 Task: Create a due date automation trigger when advanced on, on the tuesday of the week before a card is due add fields with all custom fields completed at 11:00 AM.
Action: Mouse moved to (1062, 326)
Screenshot: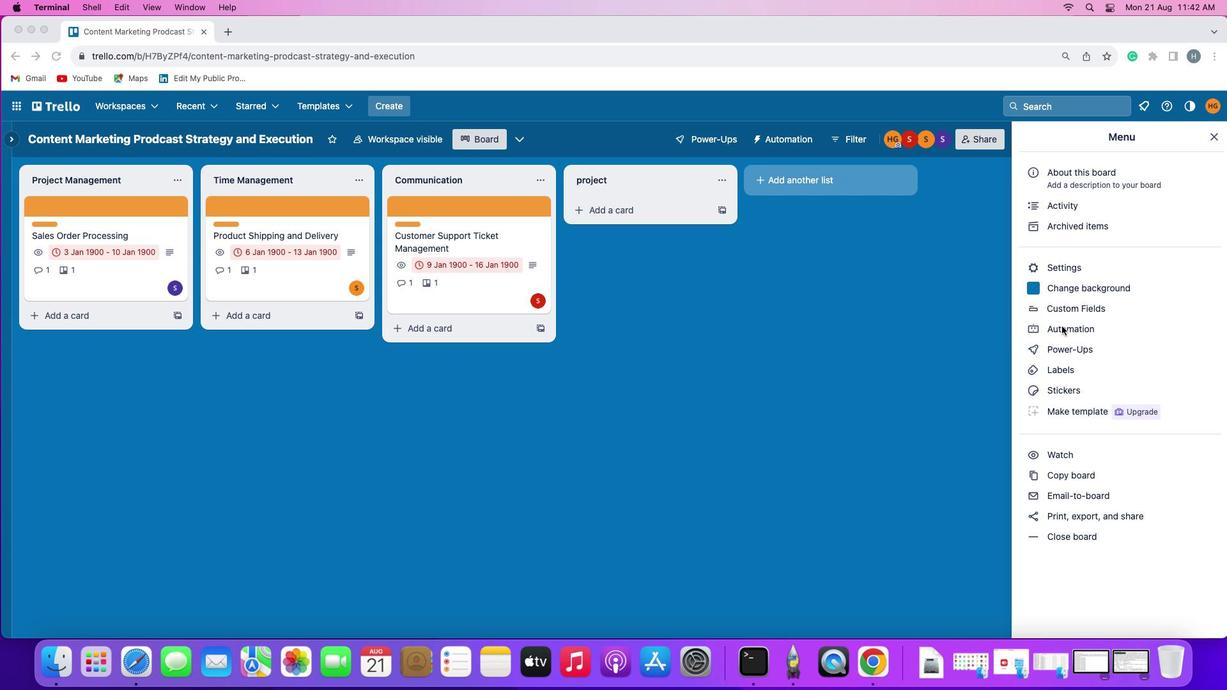 
Action: Mouse pressed left at (1062, 326)
Screenshot: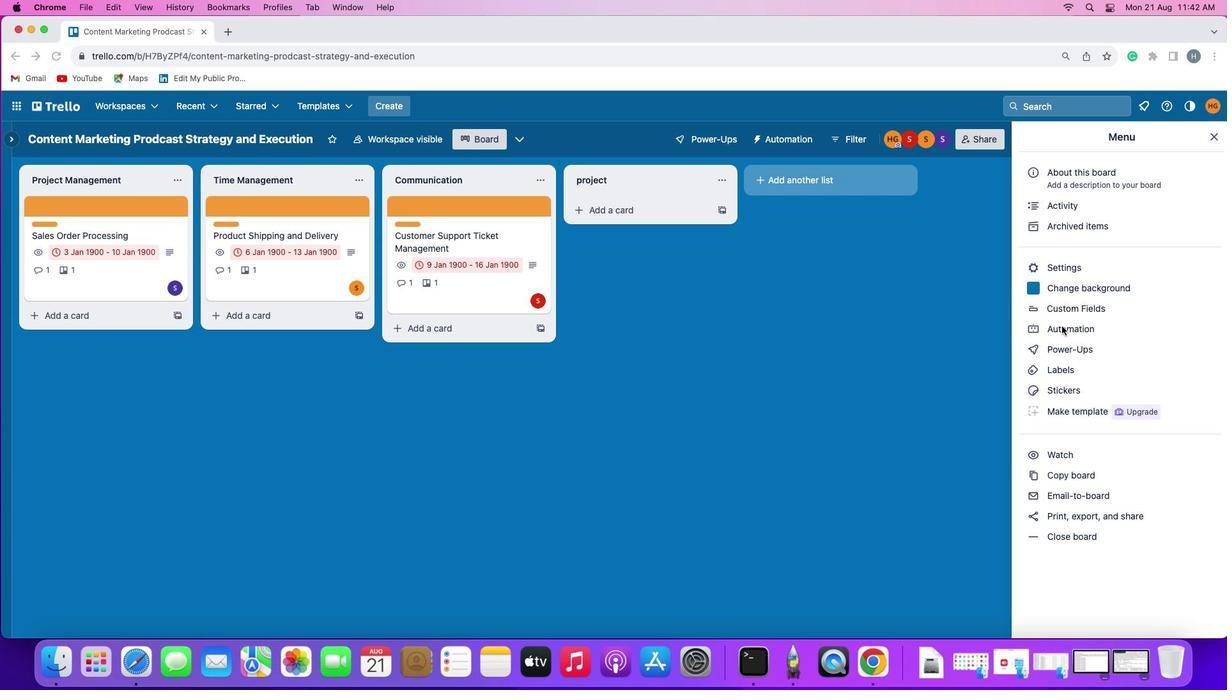 
Action: Mouse pressed left at (1062, 326)
Screenshot: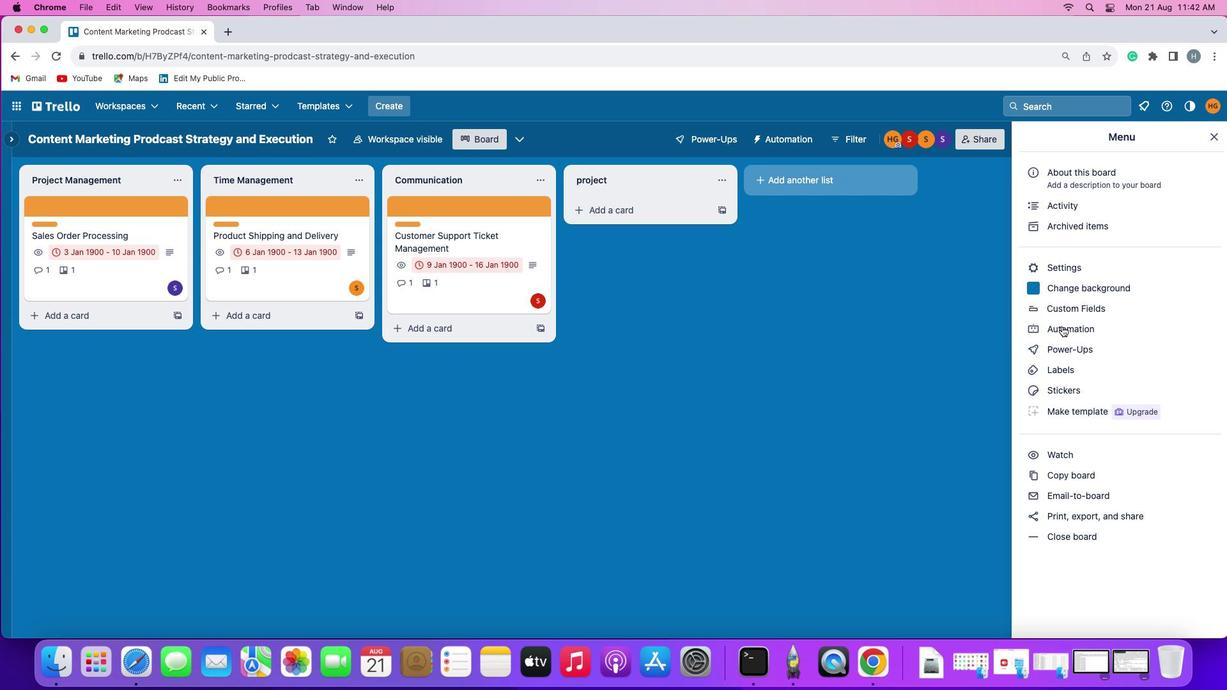 
Action: Mouse moved to (87, 298)
Screenshot: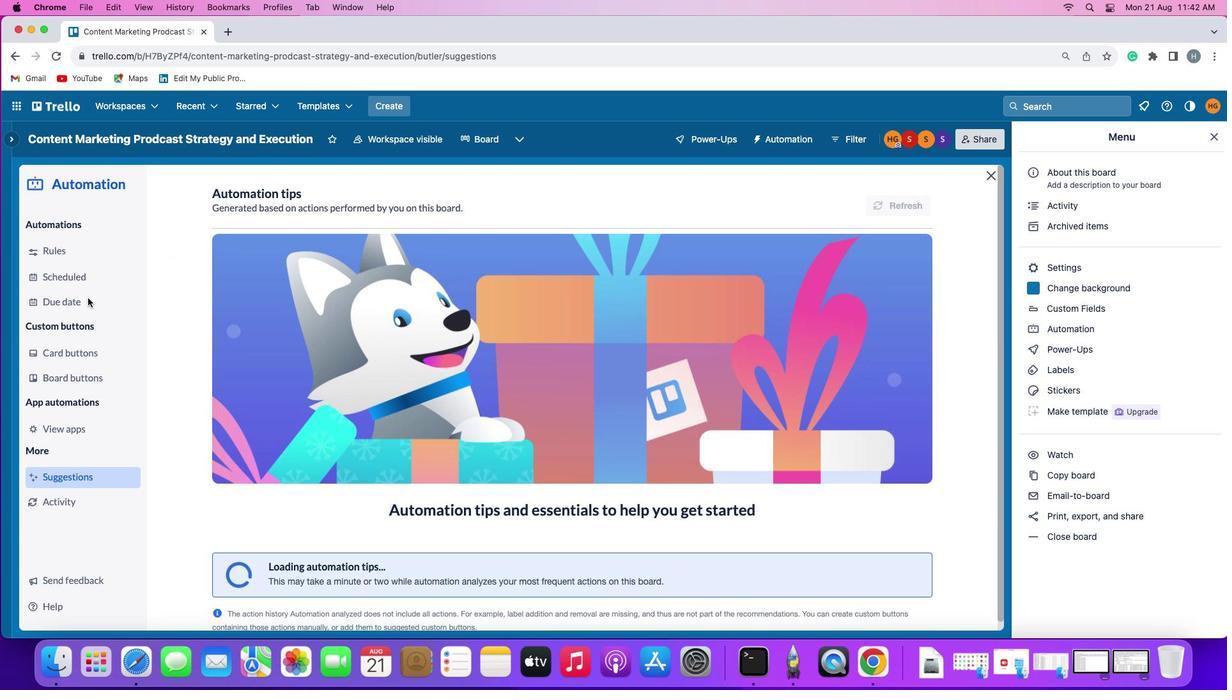 
Action: Mouse pressed left at (87, 298)
Screenshot: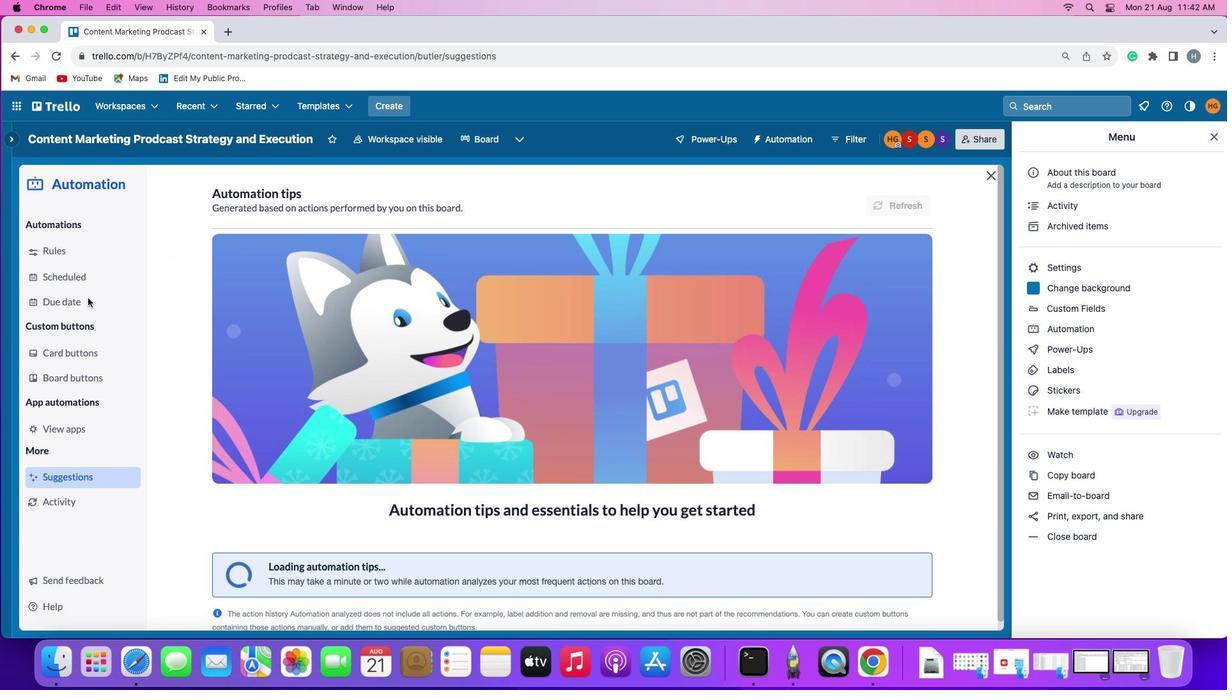 
Action: Mouse moved to (858, 198)
Screenshot: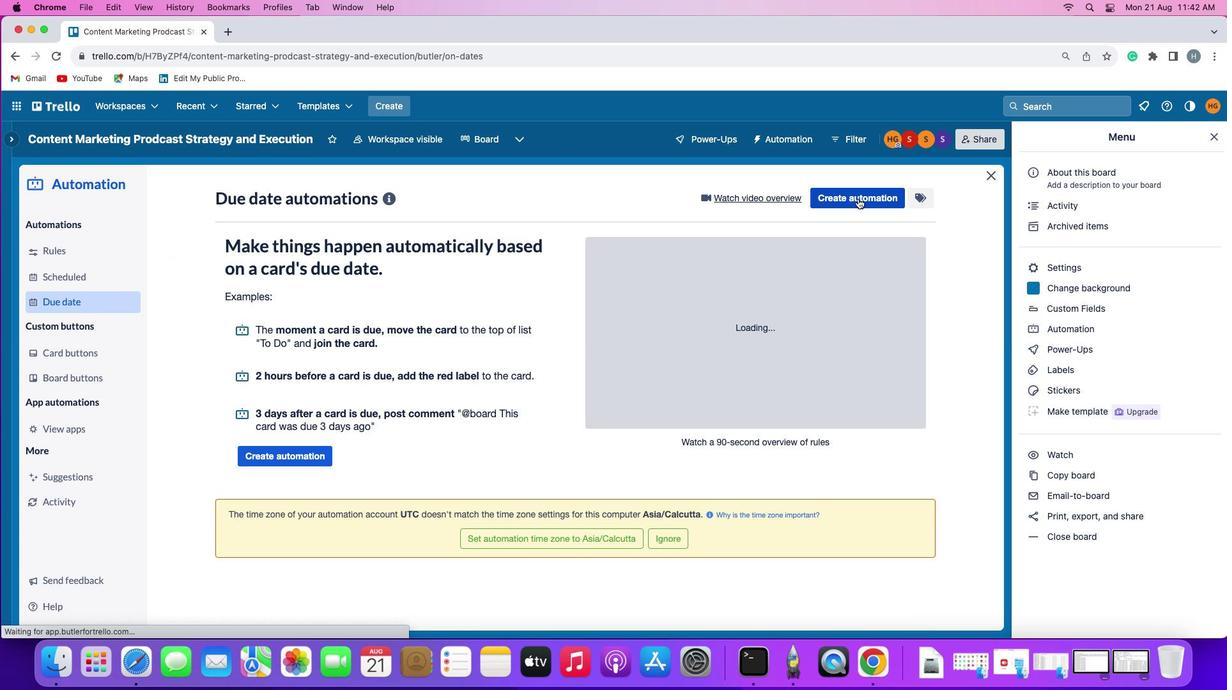 
Action: Mouse pressed left at (858, 198)
Screenshot: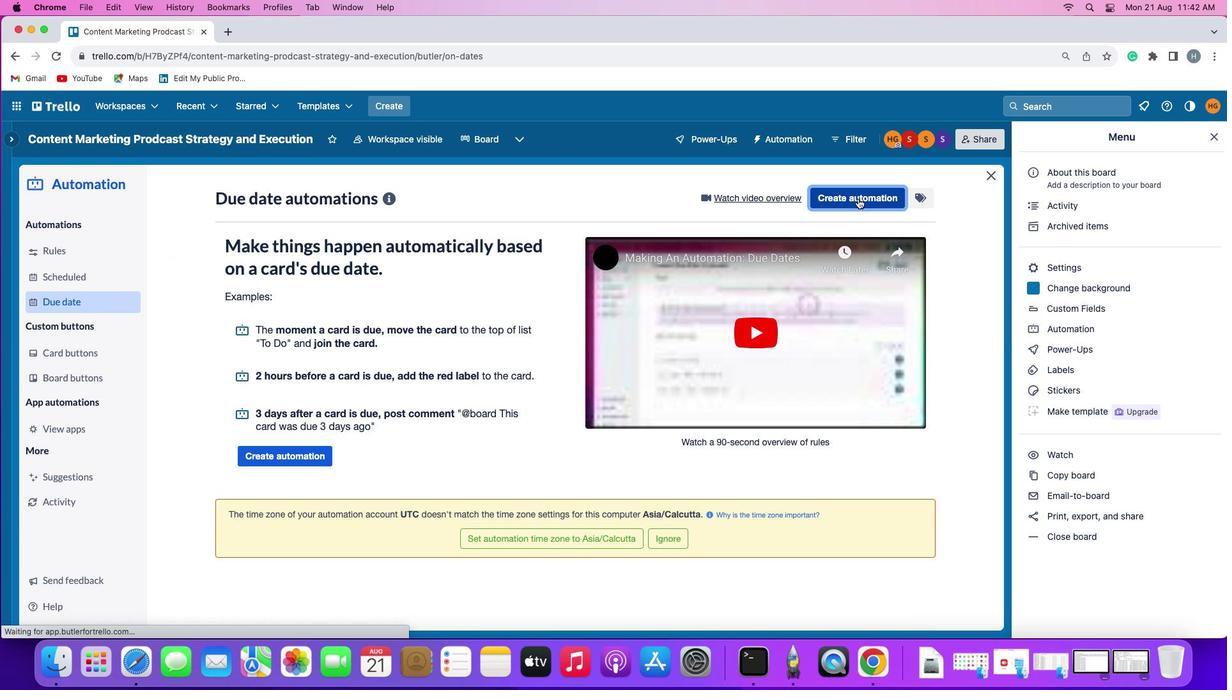 
Action: Mouse moved to (236, 317)
Screenshot: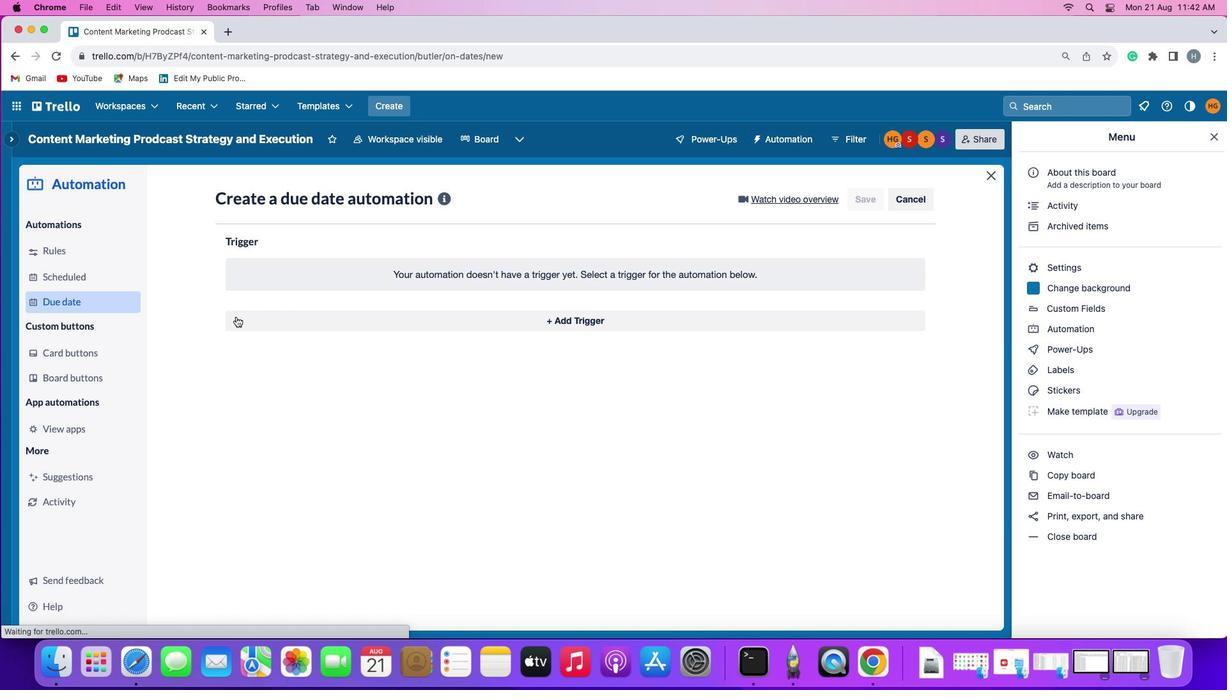 
Action: Mouse pressed left at (236, 317)
Screenshot: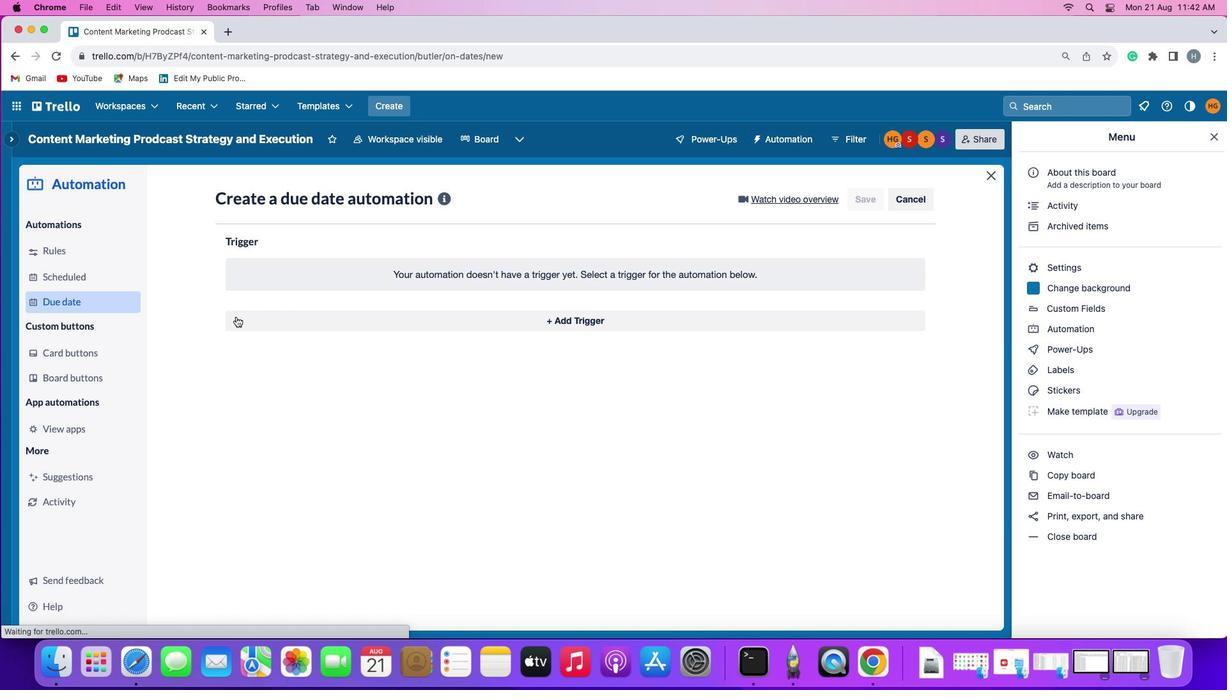 
Action: Mouse moved to (273, 555)
Screenshot: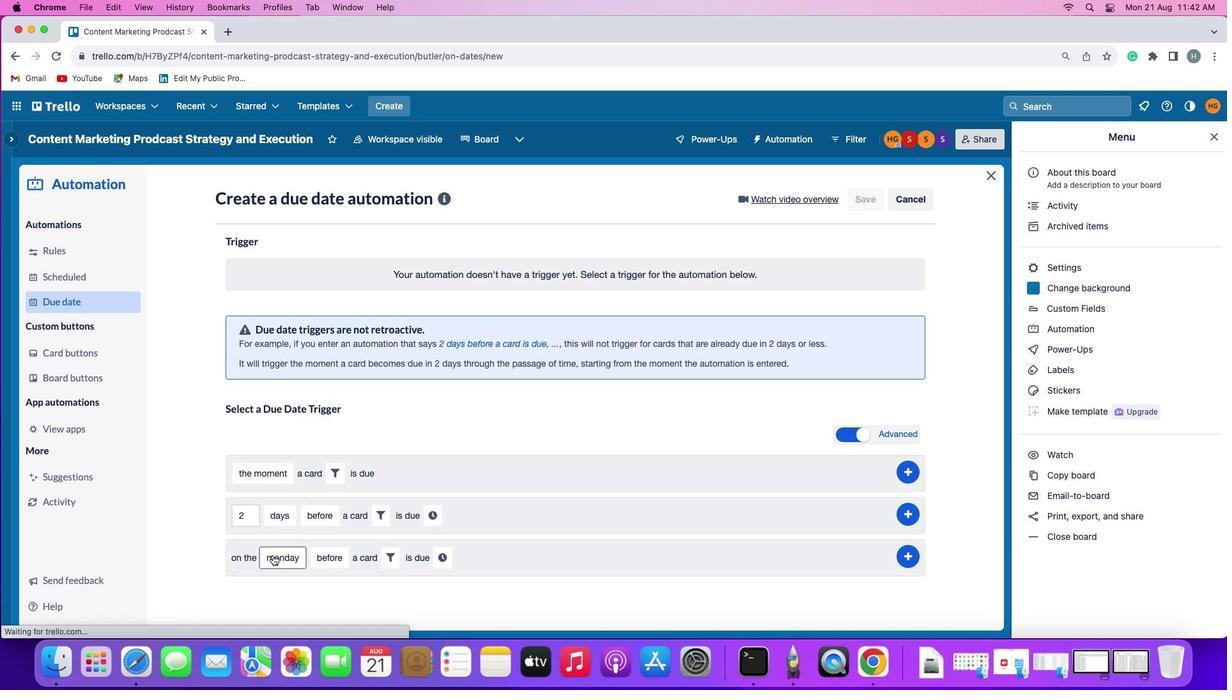 
Action: Mouse pressed left at (273, 555)
Screenshot: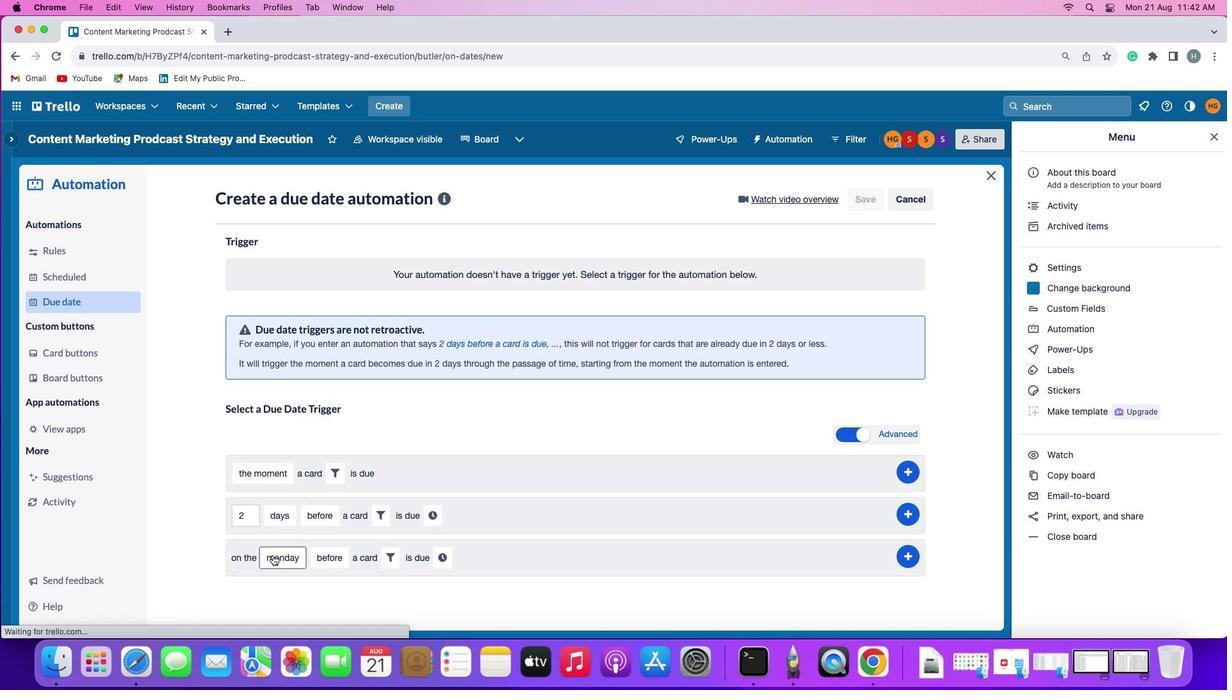 
Action: Mouse moved to (308, 409)
Screenshot: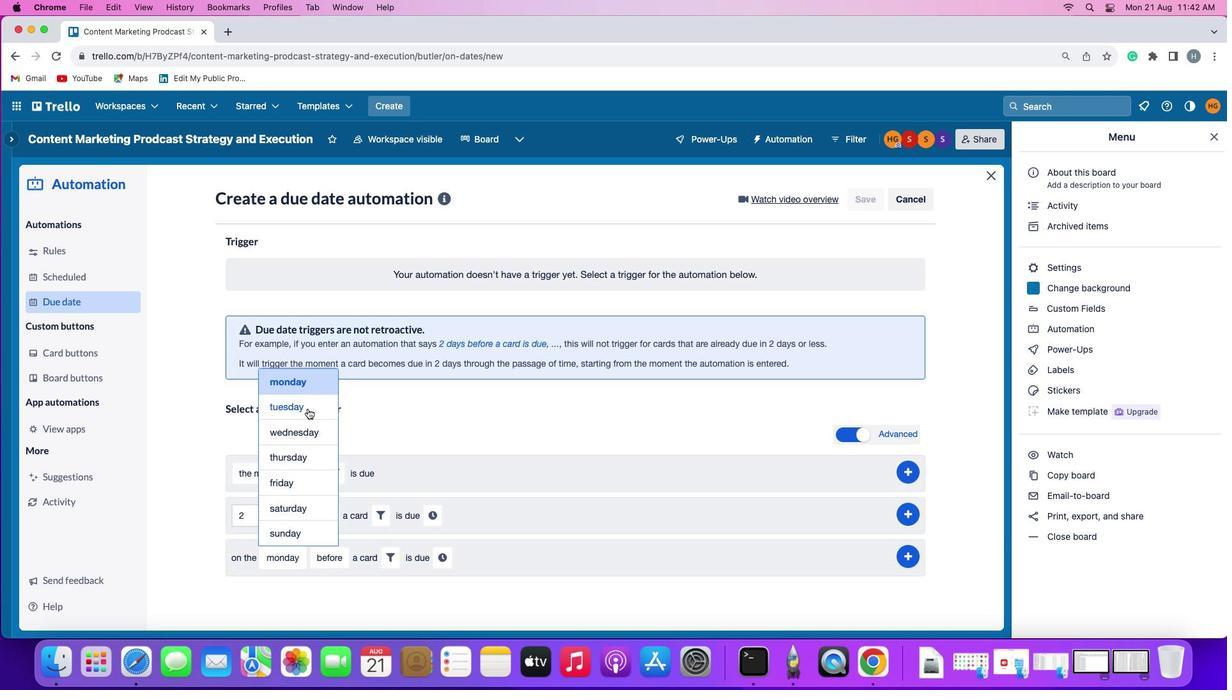 
Action: Mouse pressed left at (308, 409)
Screenshot: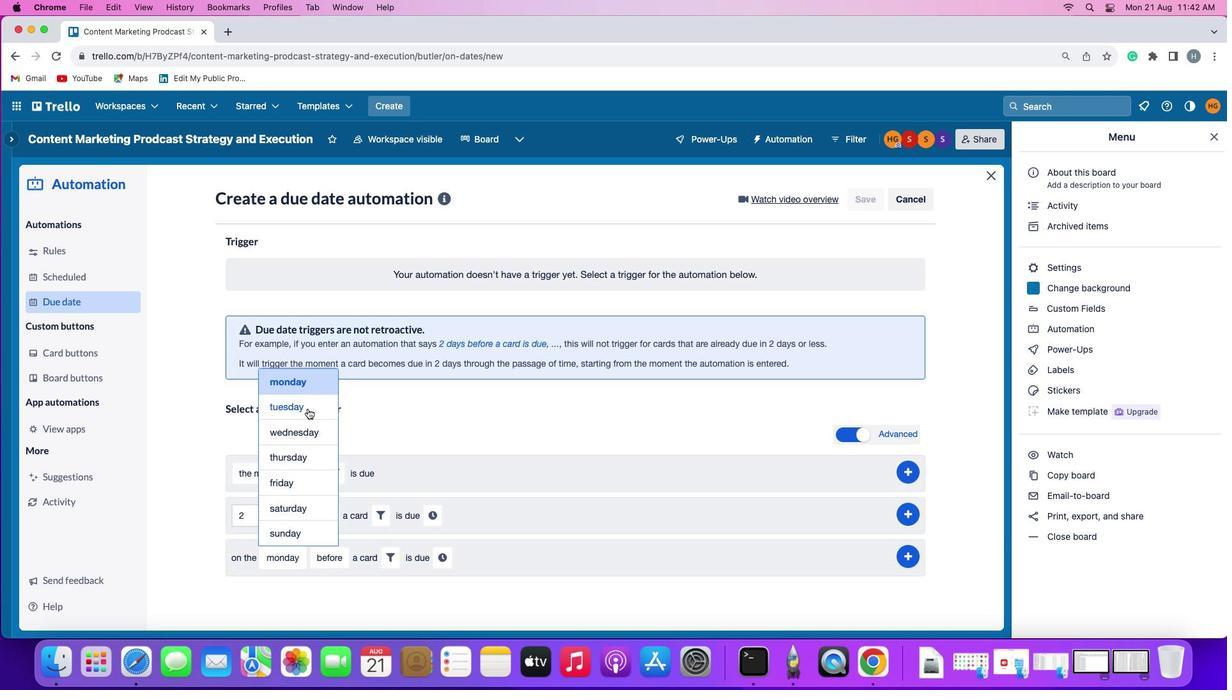 
Action: Mouse moved to (320, 557)
Screenshot: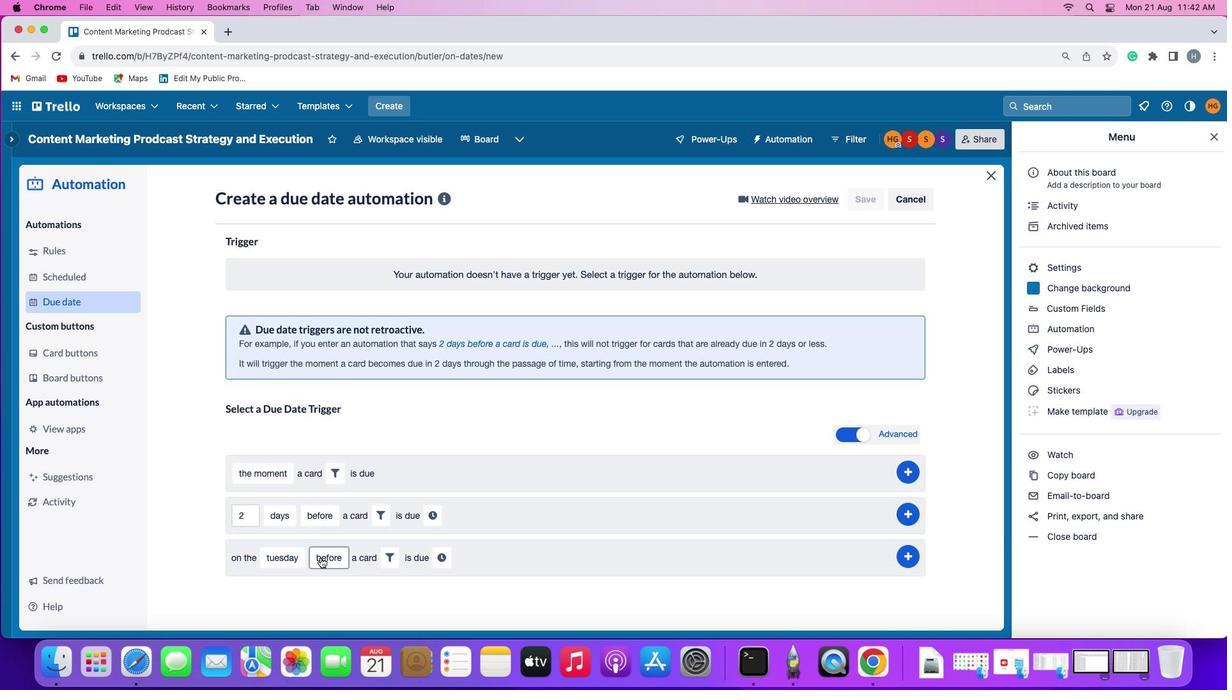 
Action: Mouse pressed left at (320, 557)
Screenshot: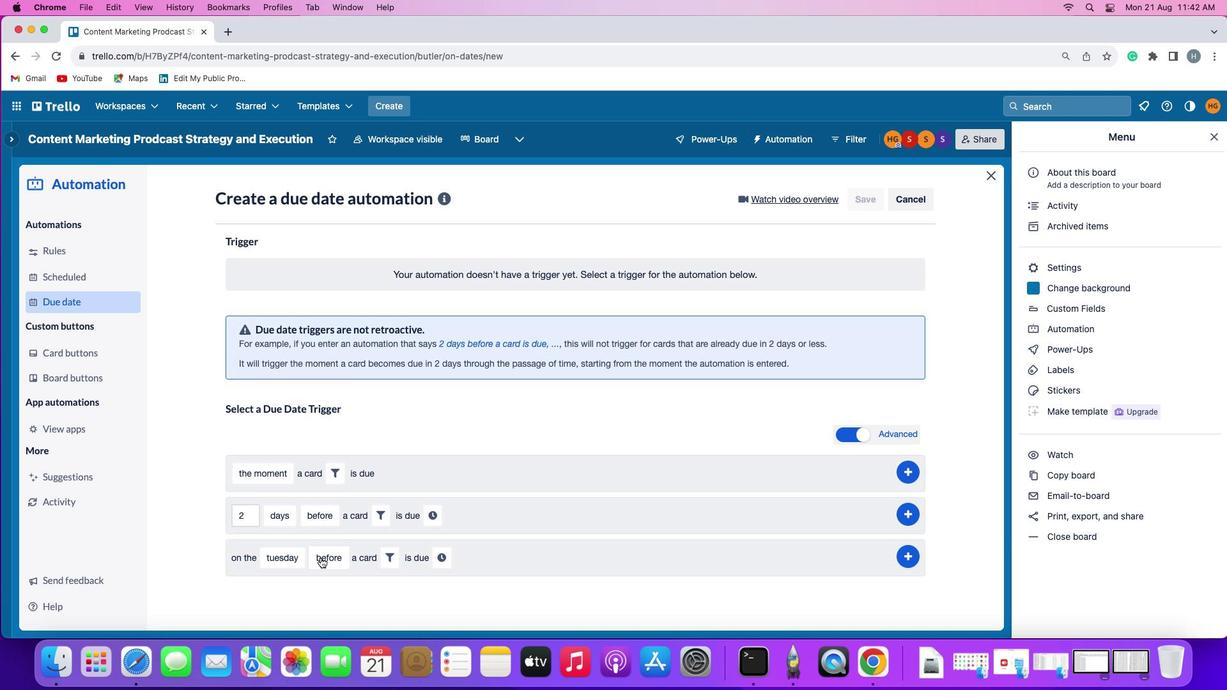 
Action: Mouse moved to (335, 524)
Screenshot: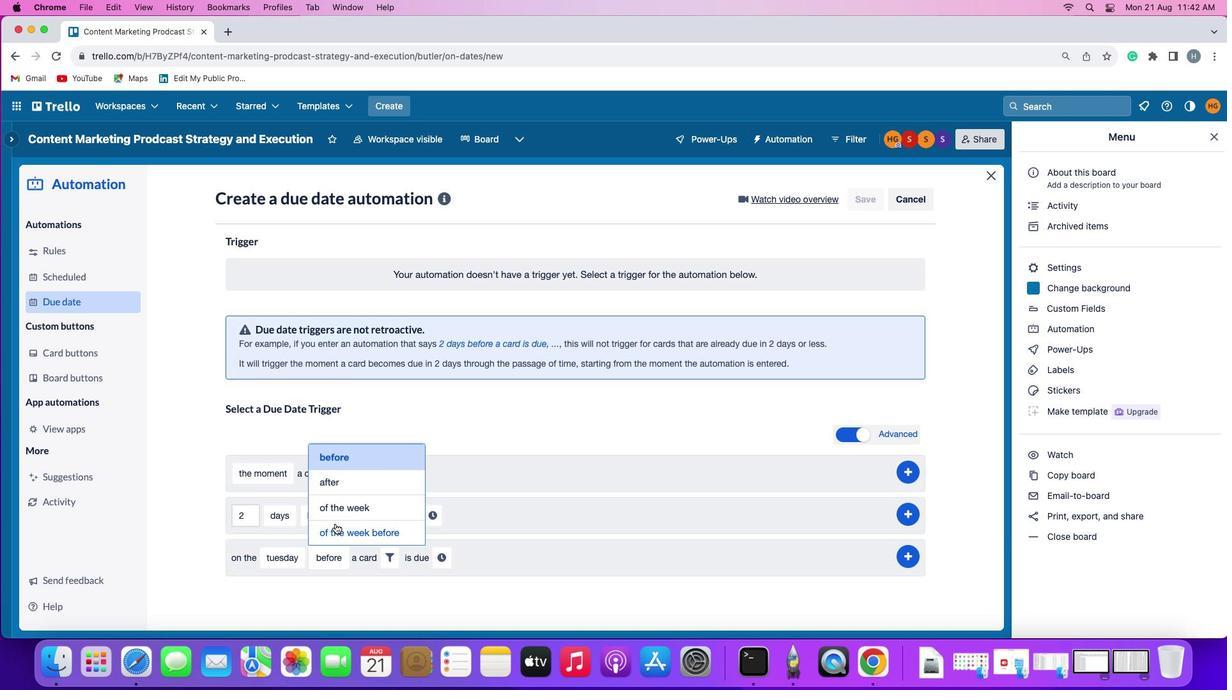 
Action: Mouse pressed left at (335, 524)
Screenshot: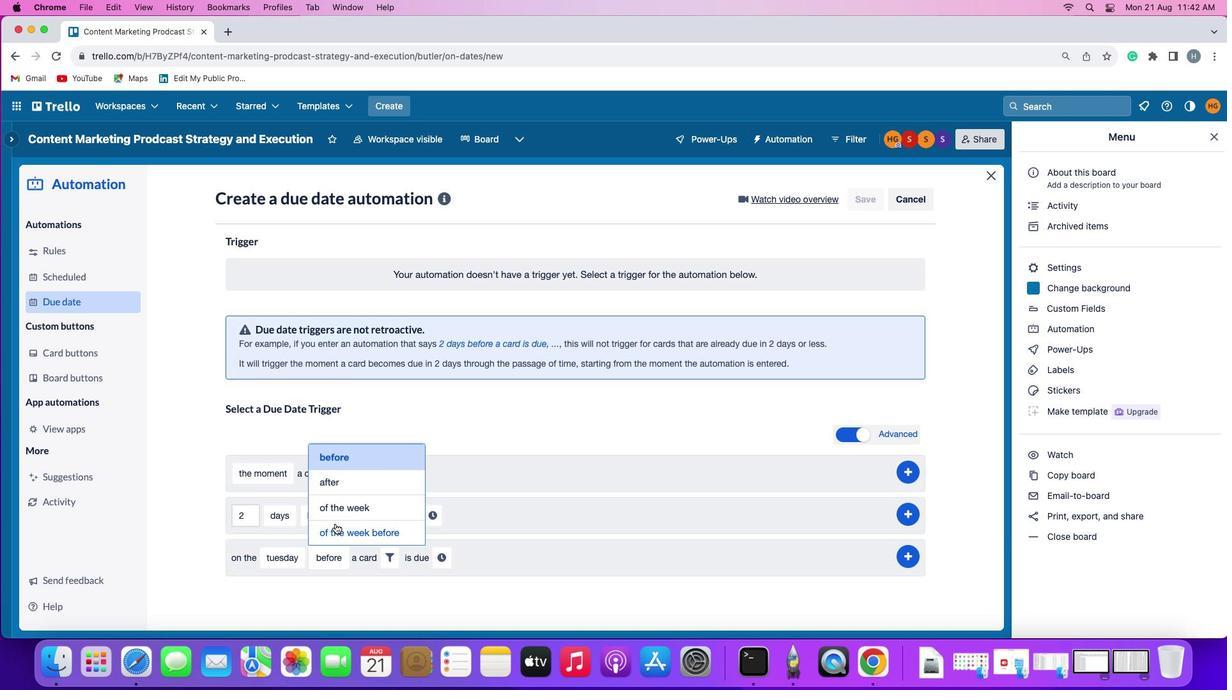 
Action: Mouse moved to (441, 556)
Screenshot: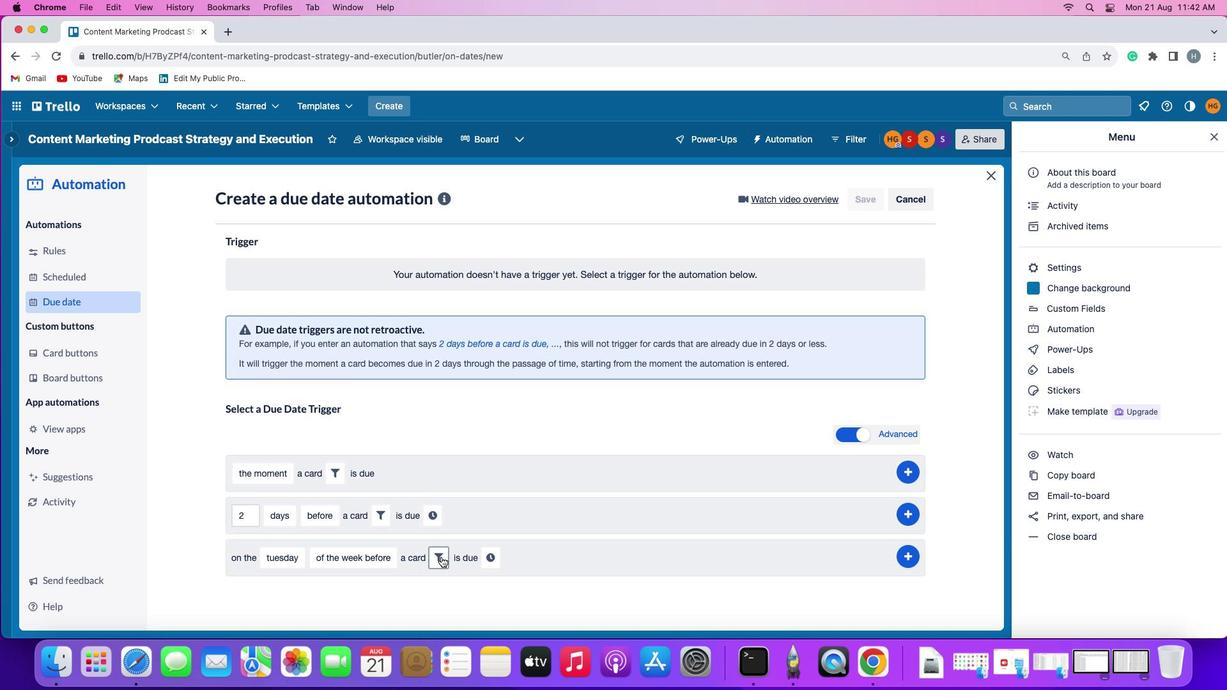 
Action: Mouse pressed left at (441, 556)
Screenshot: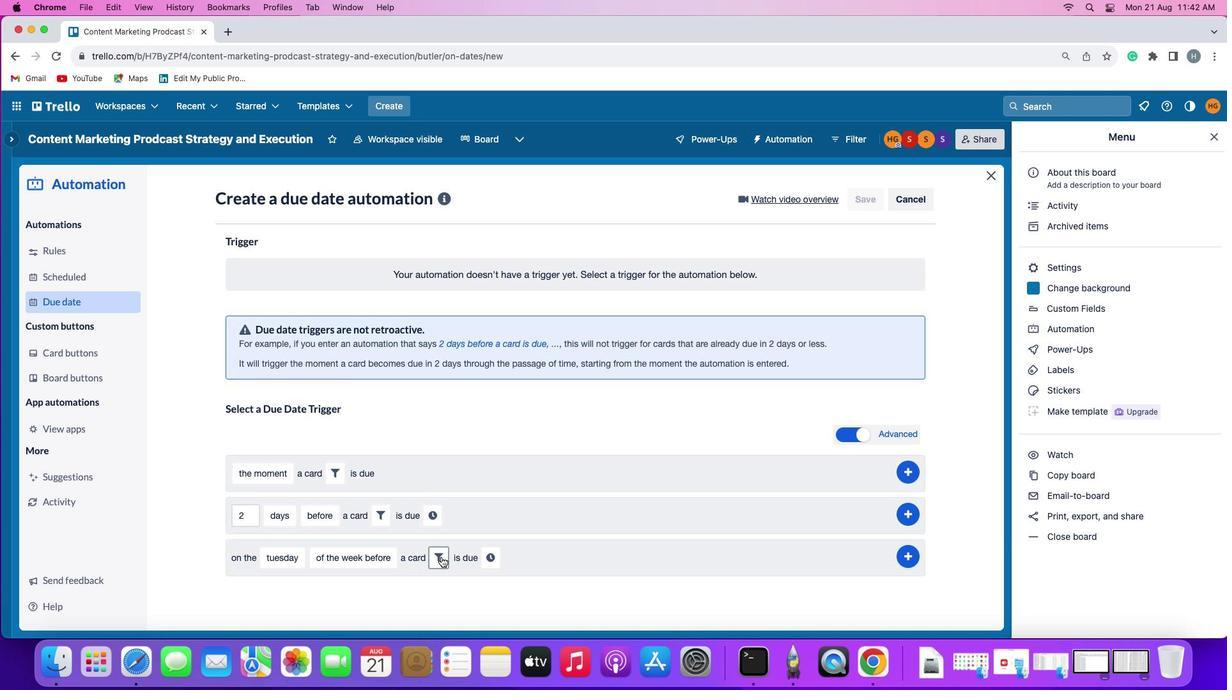 
Action: Mouse moved to (637, 597)
Screenshot: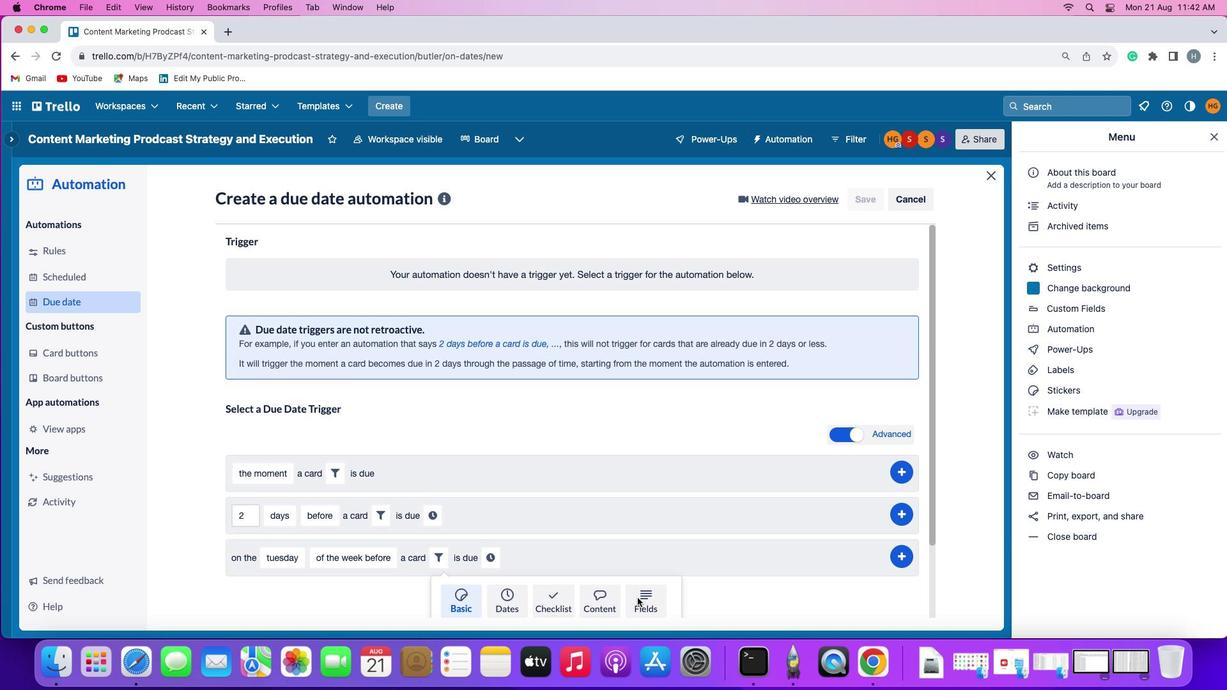 
Action: Mouse pressed left at (637, 597)
Screenshot: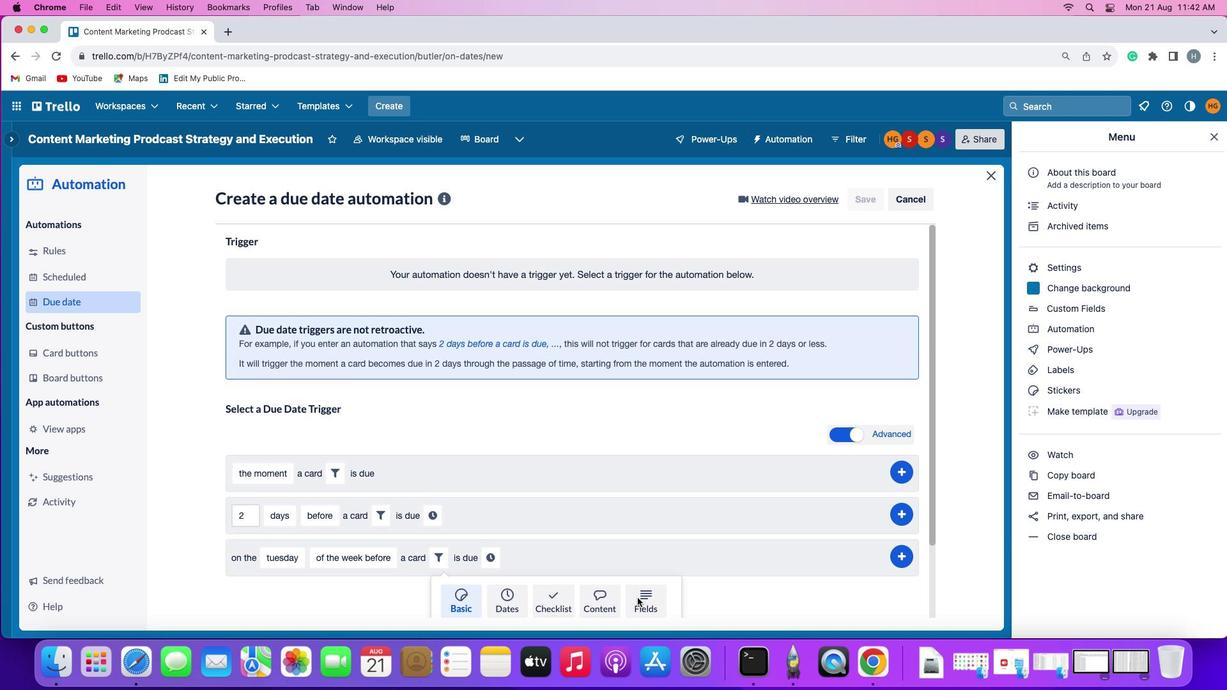 
Action: Mouse moved to (383, 581)
Screenshot: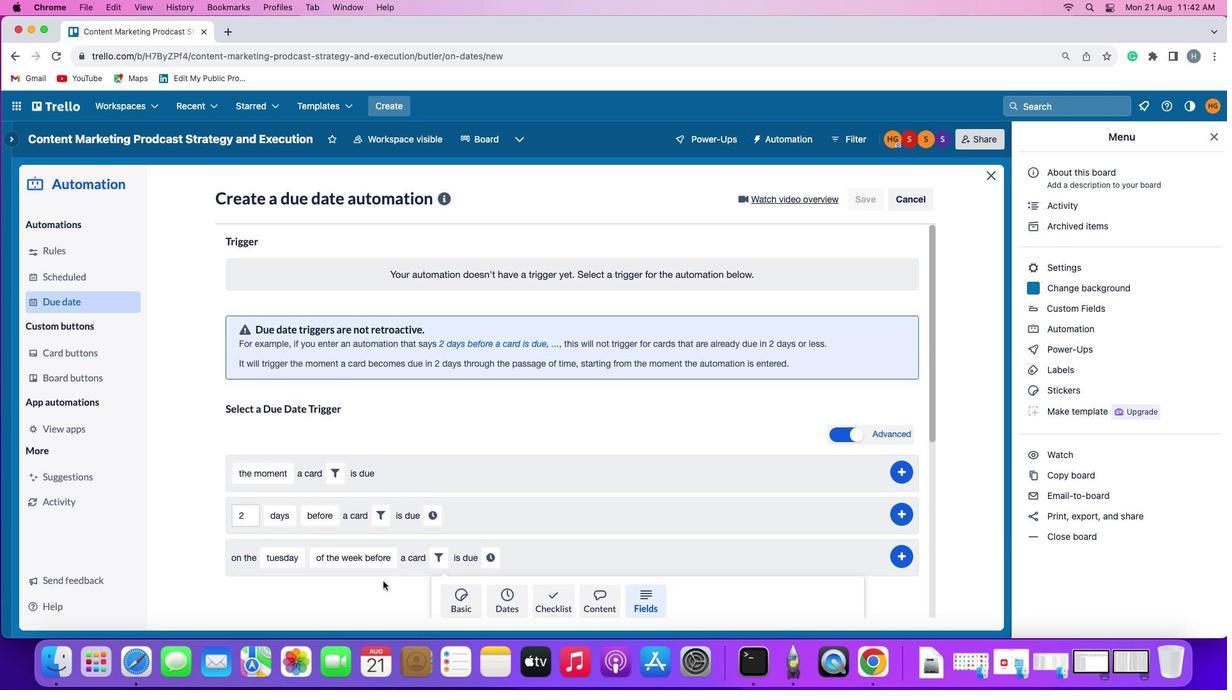 
Action: Mouse scrolled (383, 581) with delta (0, 0)
Screenshot: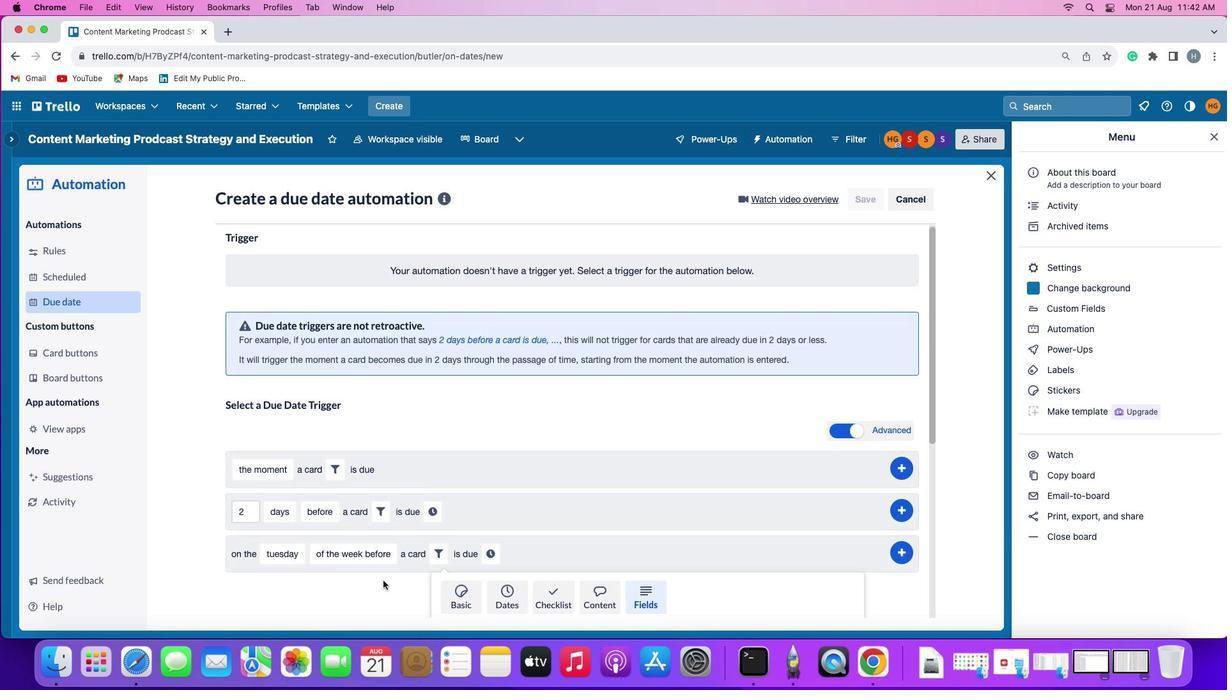 
Action: Mouse scrolled (383, 581) with delta (0, 0)
Screenshot: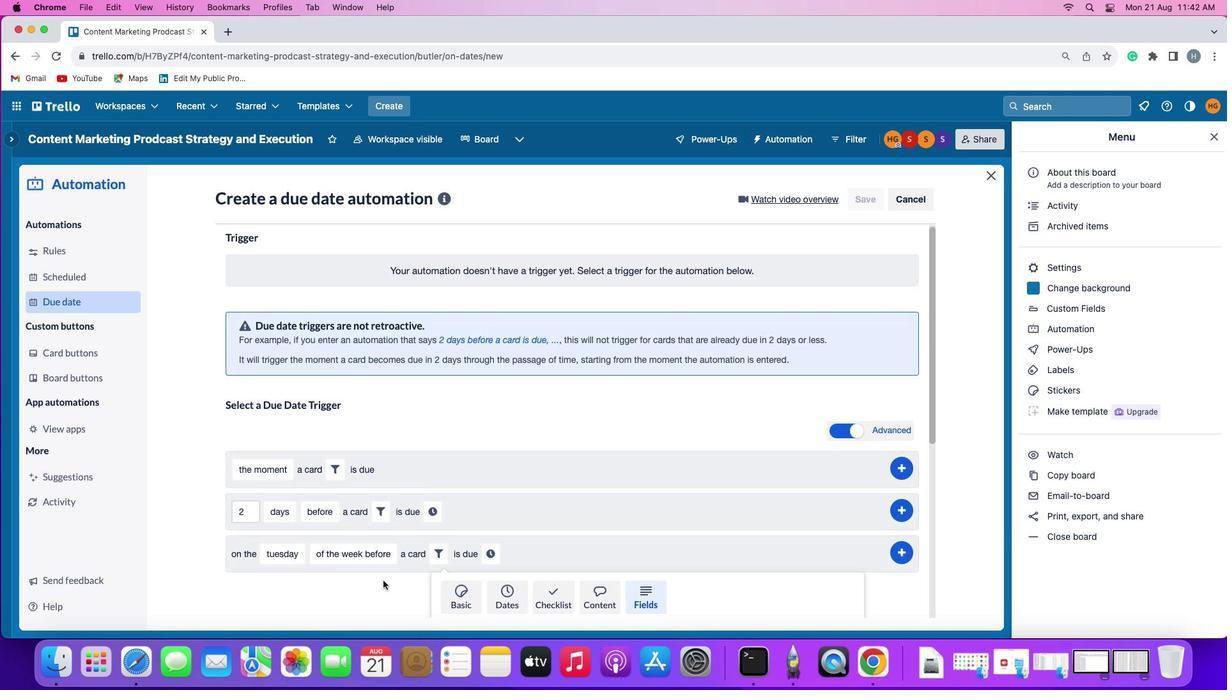 
Action: Mouse scrolled (383, 581) with delta (0, -1)
Screenshot: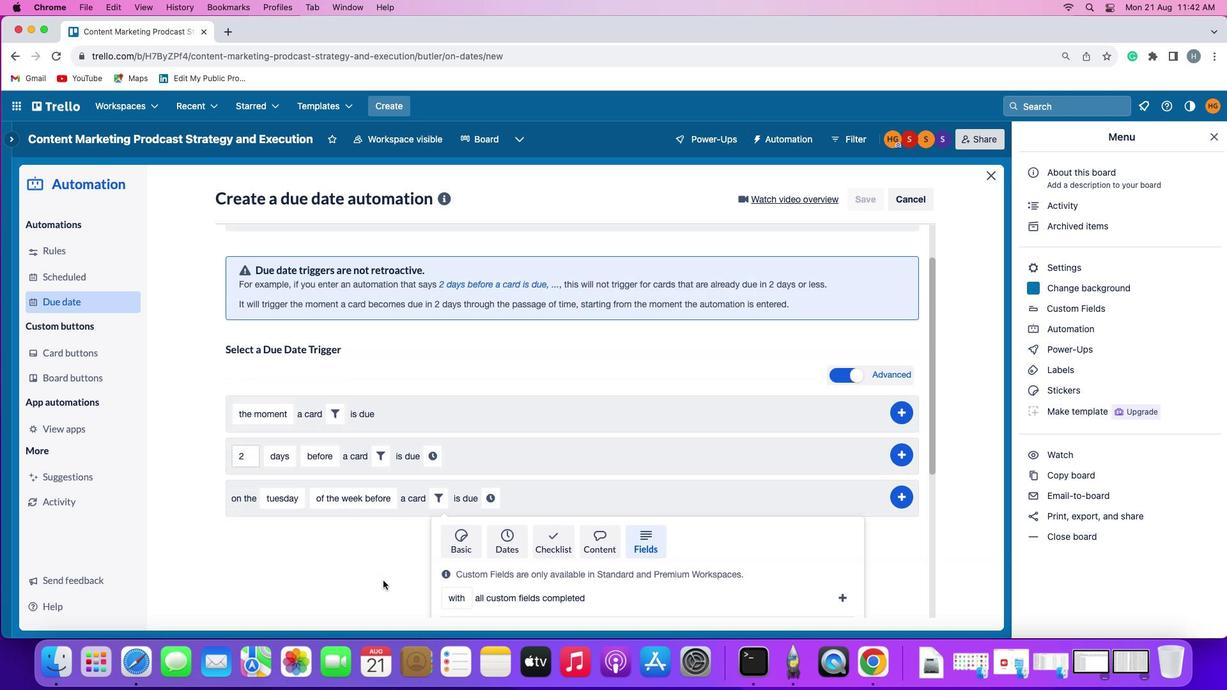 
Action: Mouse scrolled (383, 581) with delta (0, -3)
Screenshot: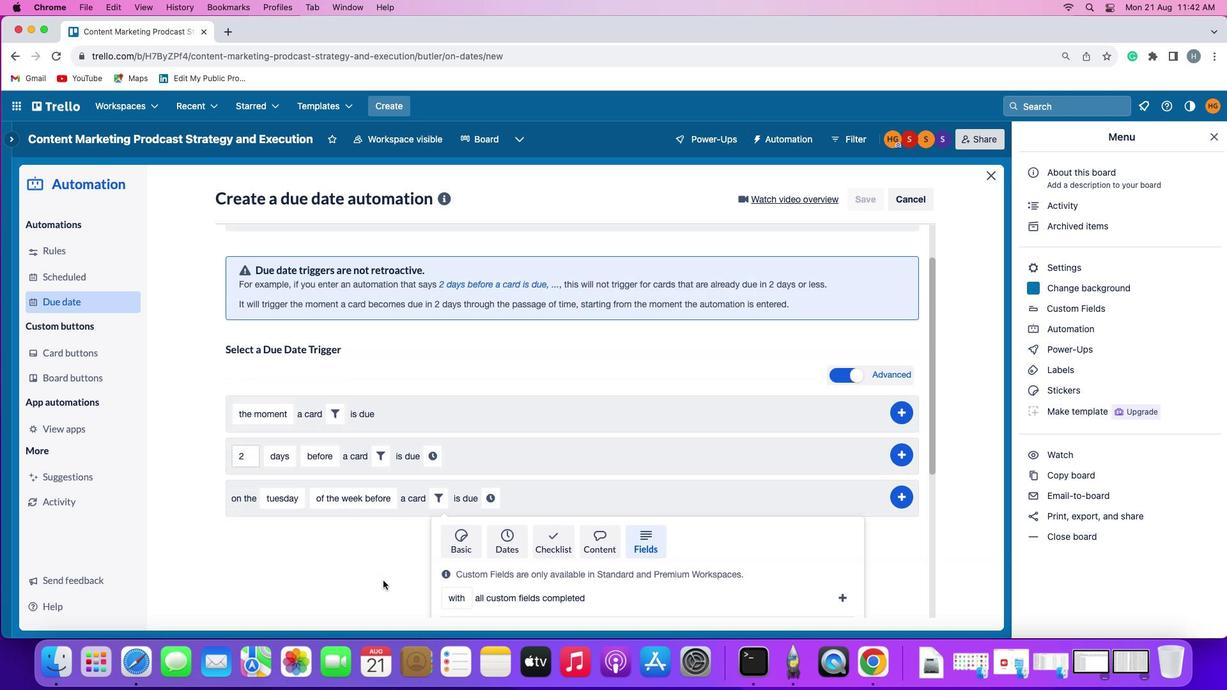 
Action: Mouse moved to (456, 379)
Screenshot: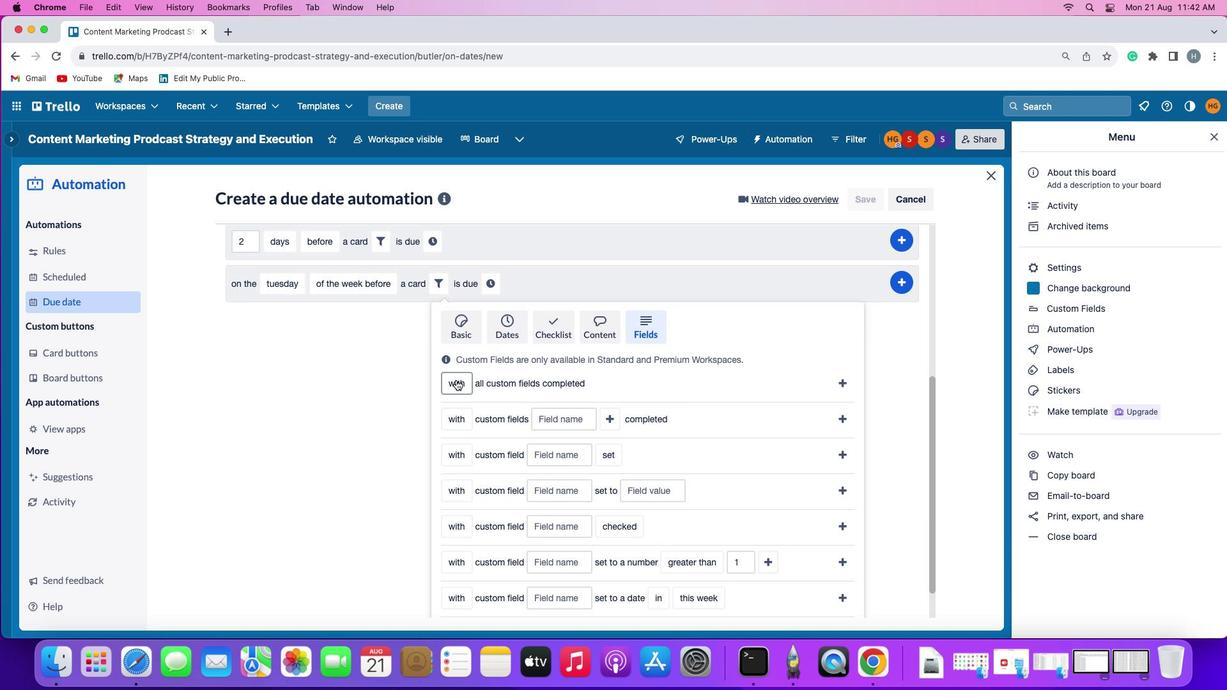 
Action: Mouse pressed left at (456, 379)
Screenshot: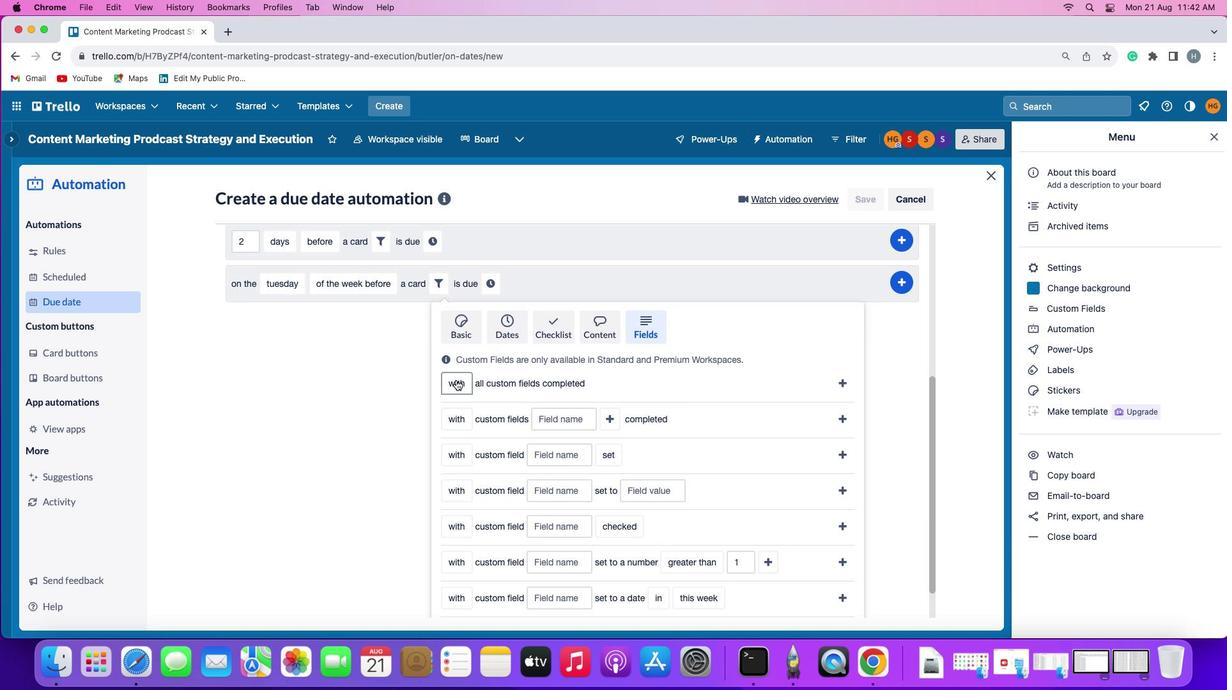 
Action: Mouse moved to (478, 402)
Screenshot: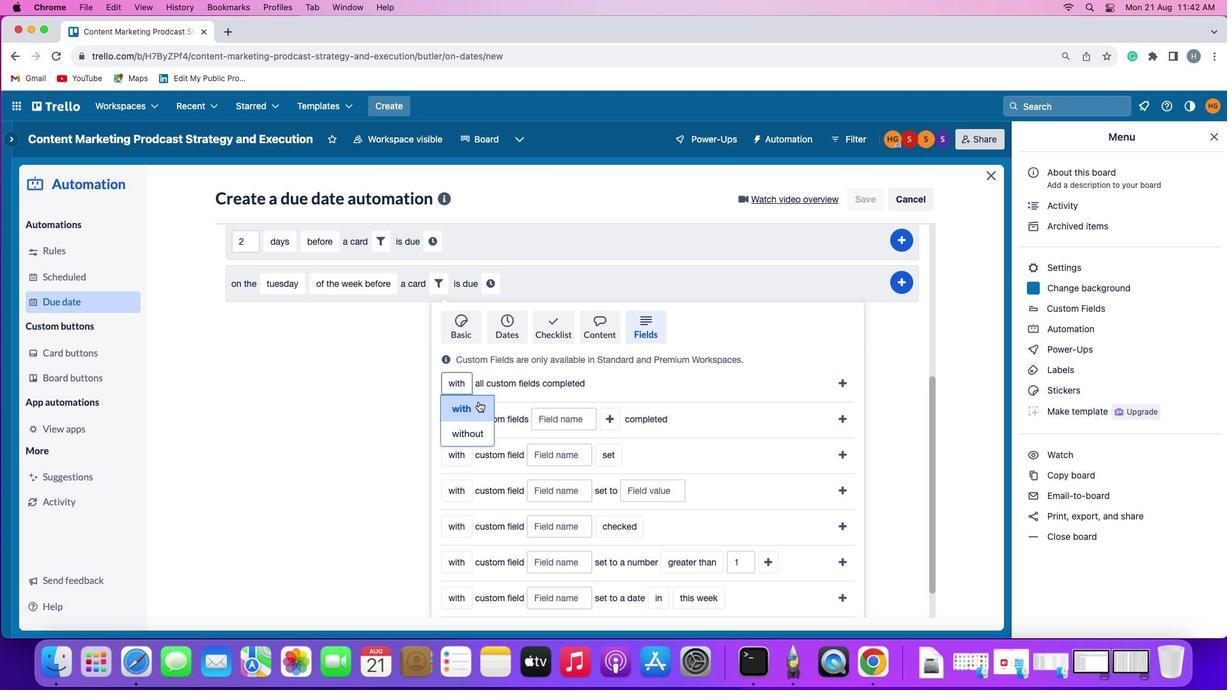 
Action: Mouse pressed left at (478, 402)
Screenshot: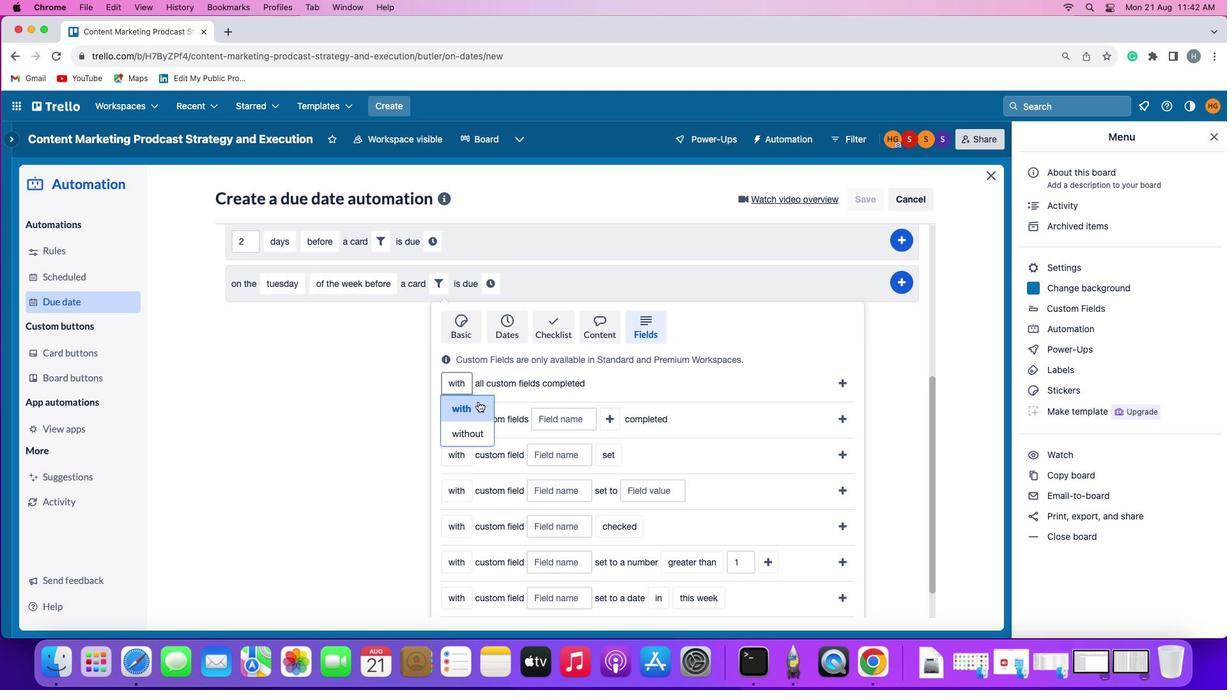 
Action: Mouse moved to (844, 381)
Screenshot: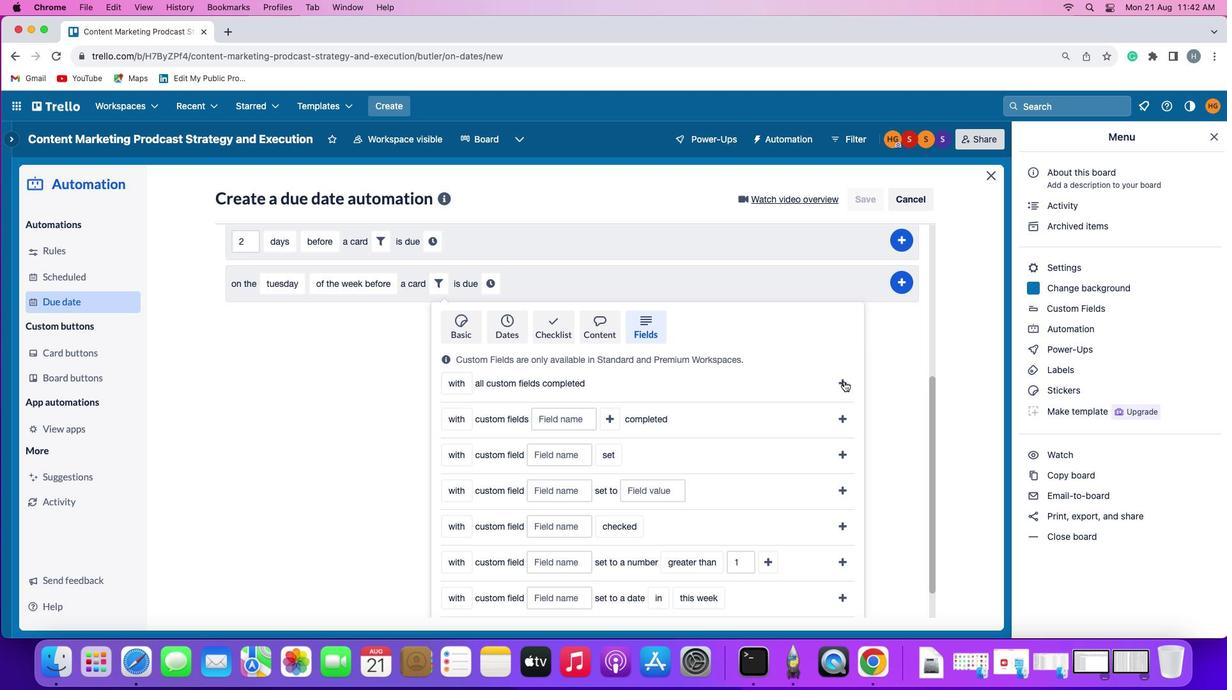 
Action: Mouse pressed left at (844, 381)
Screenshot: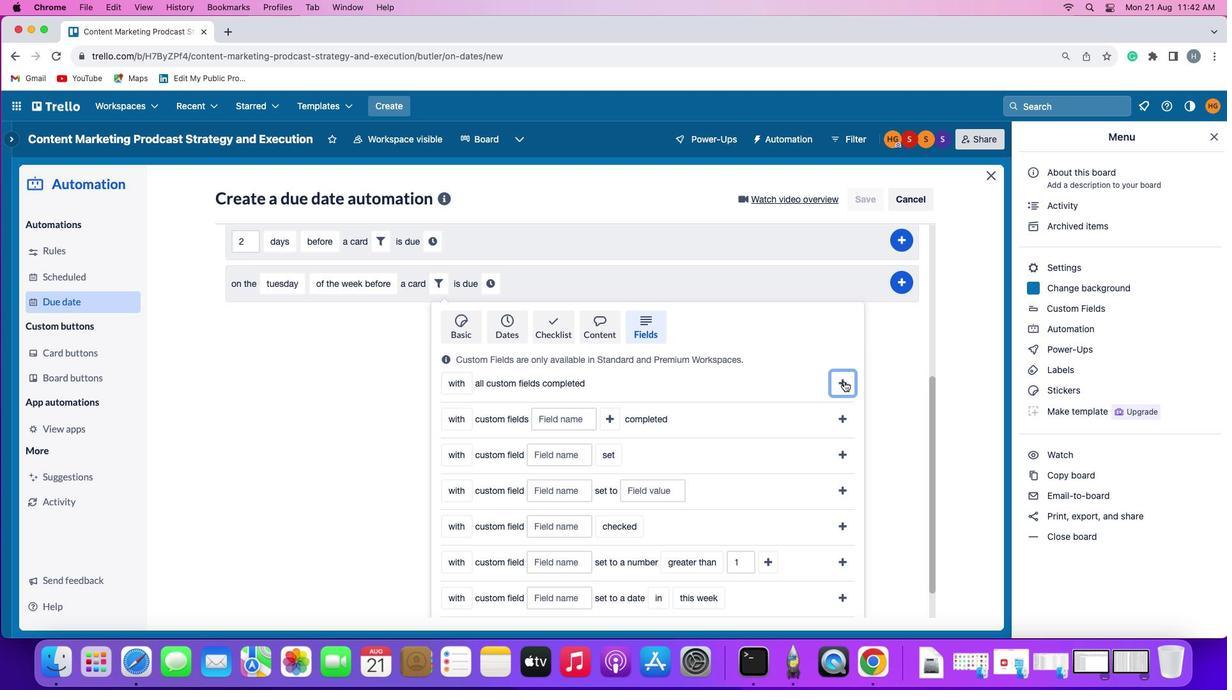 
Action: Mouse moved to (660, 551)
Screenshot: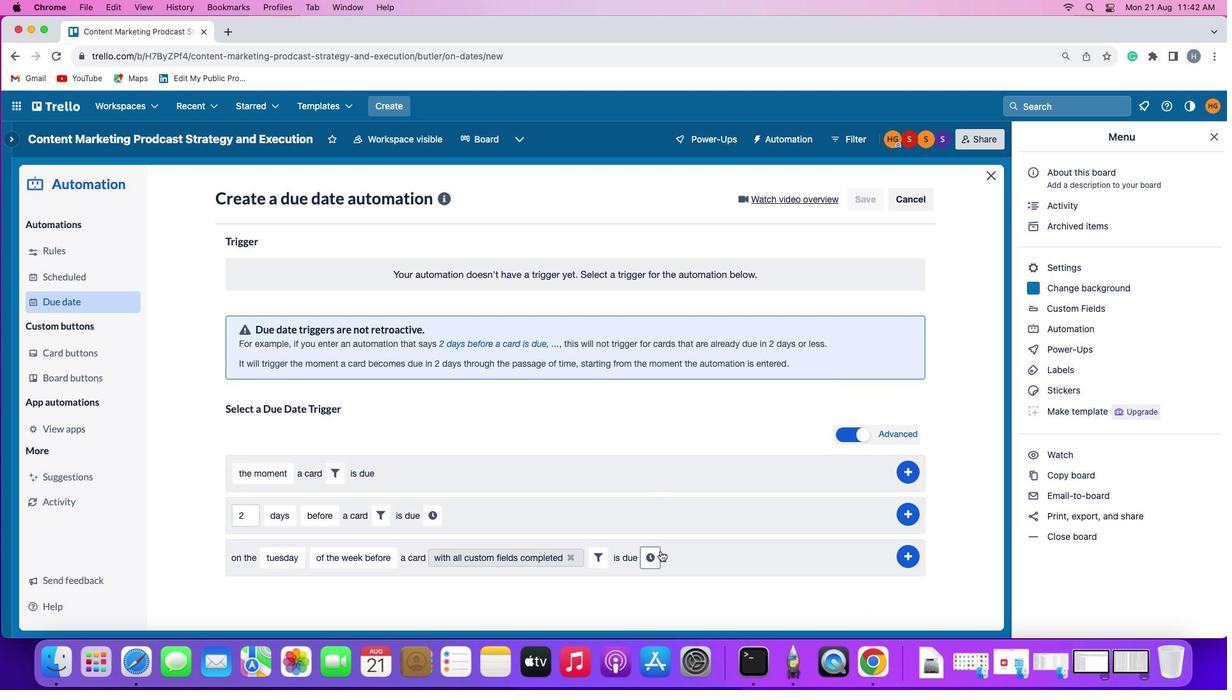
Action: Mouse pressed left at (660, 551)
Screenshot: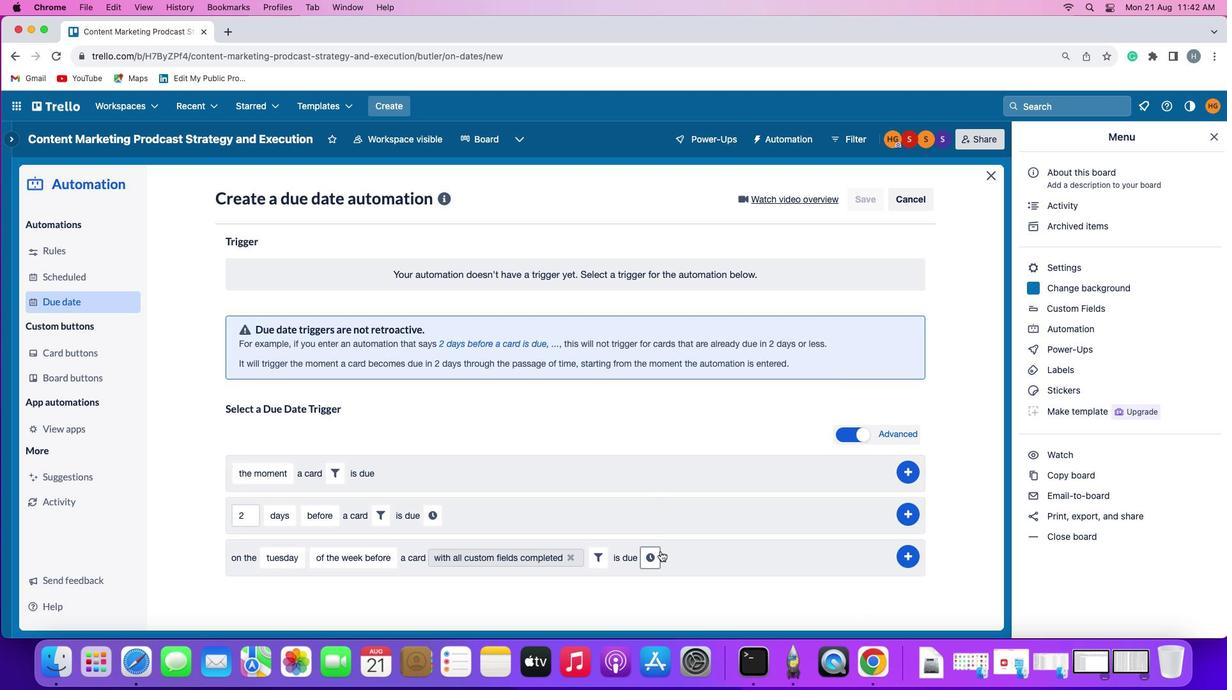 
Action: Mouse moved to (681, 558)
Screenshot: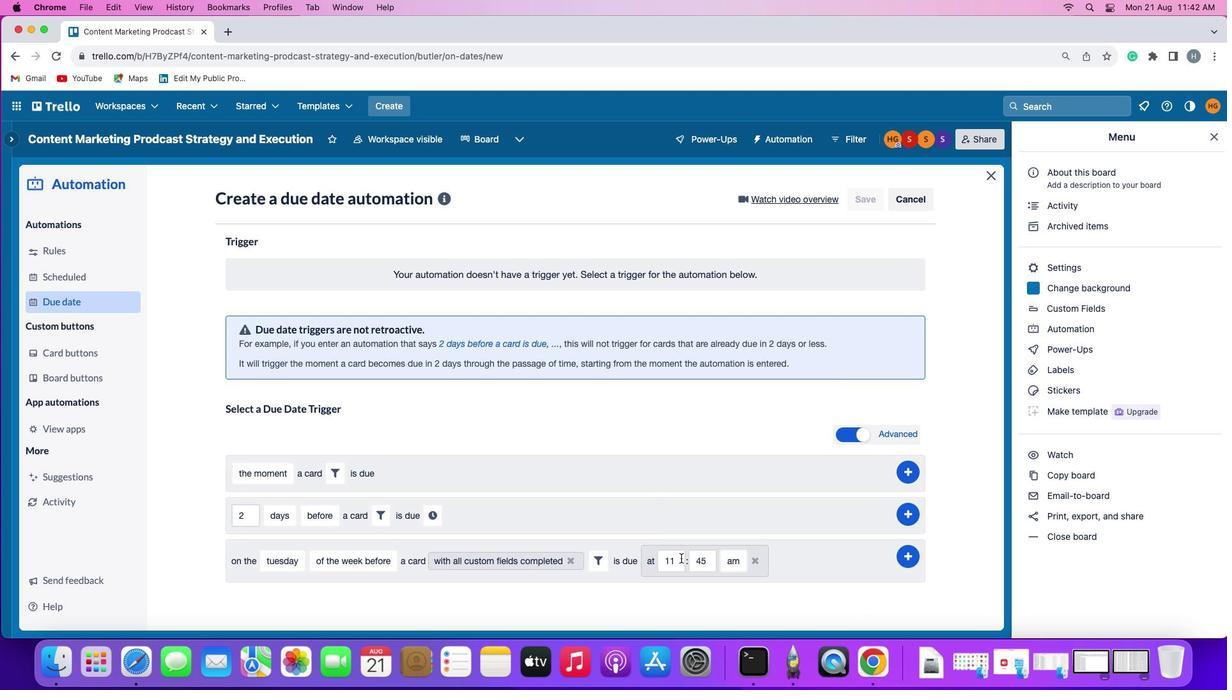 
Action: Mouse pressed left at (681, 558)
Screenshot: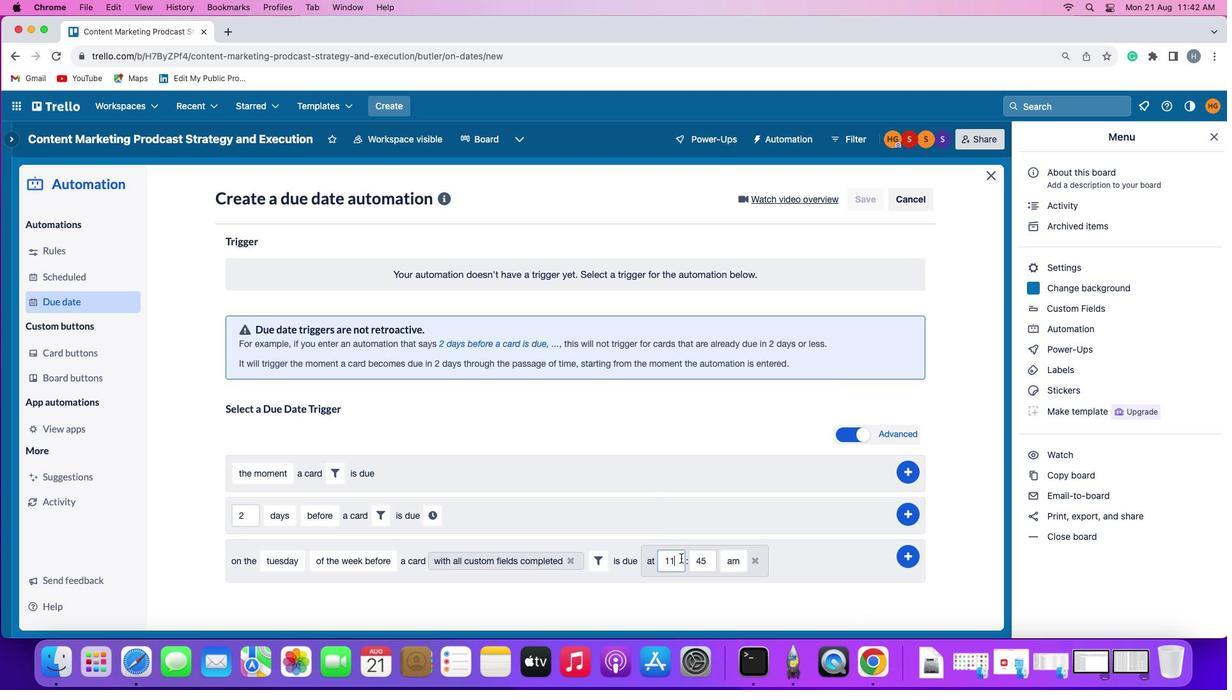 
Action: Mouse moved to (682, 558)
Screenshot: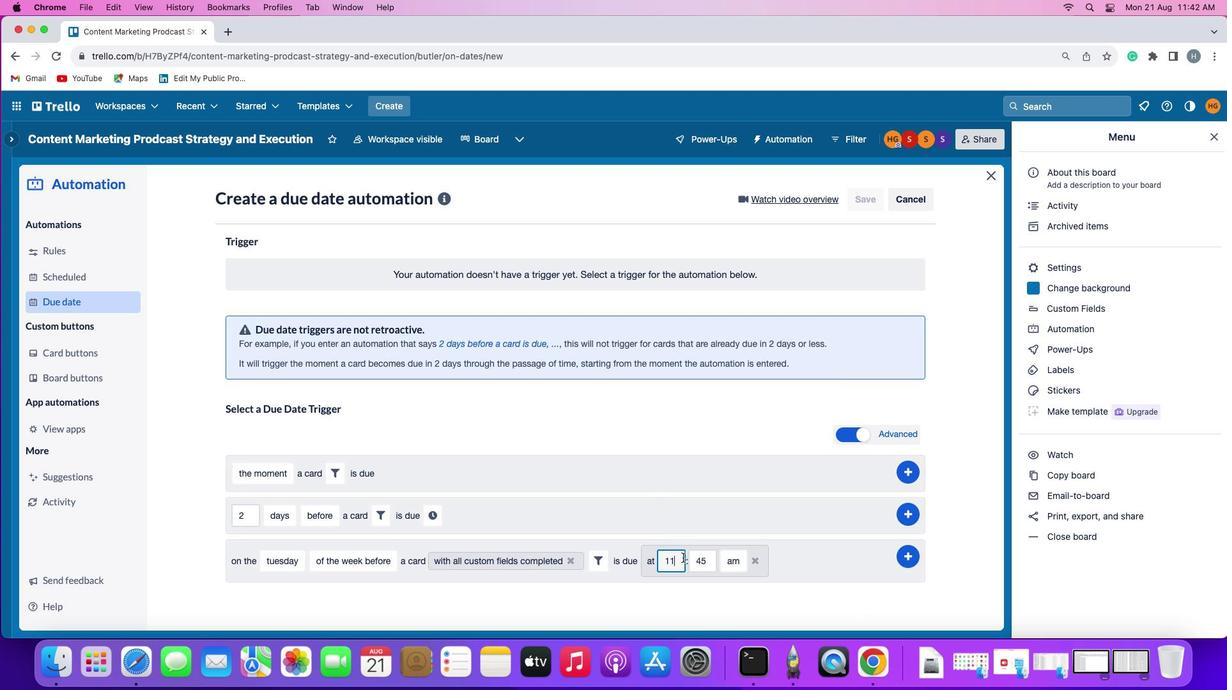 
Action: Key pressed Key.backspace'1'
Screenshot: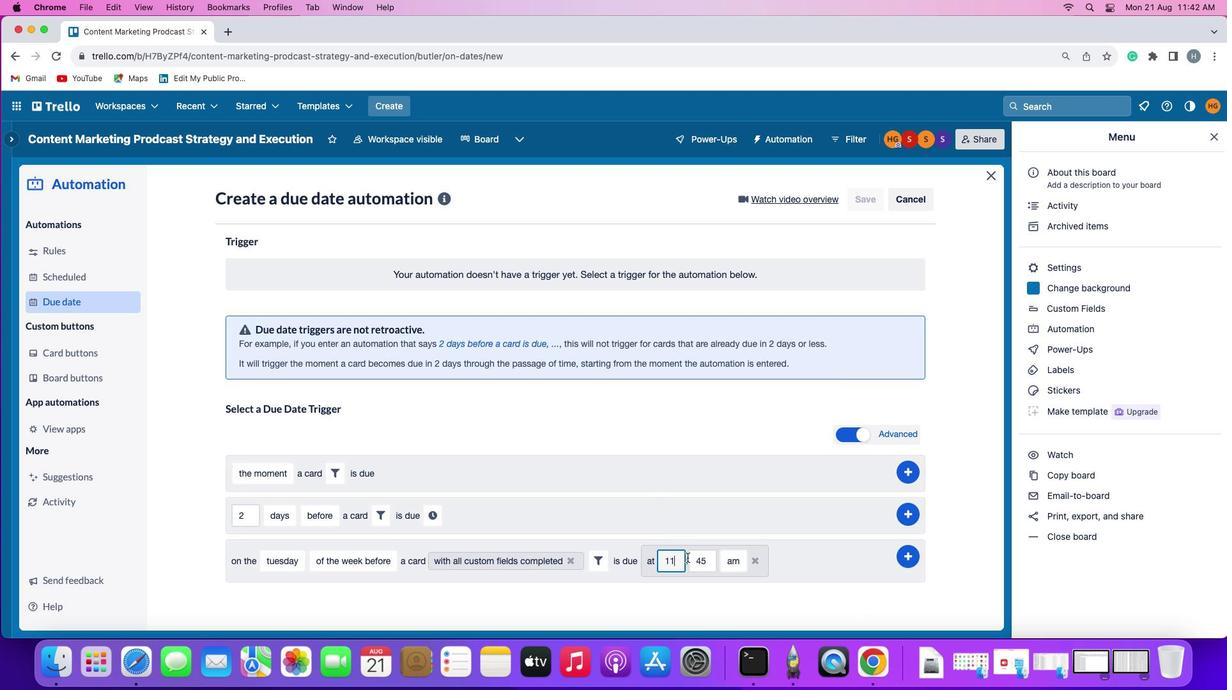 
Action: Mouse moved to (712, 558)
Screenshot: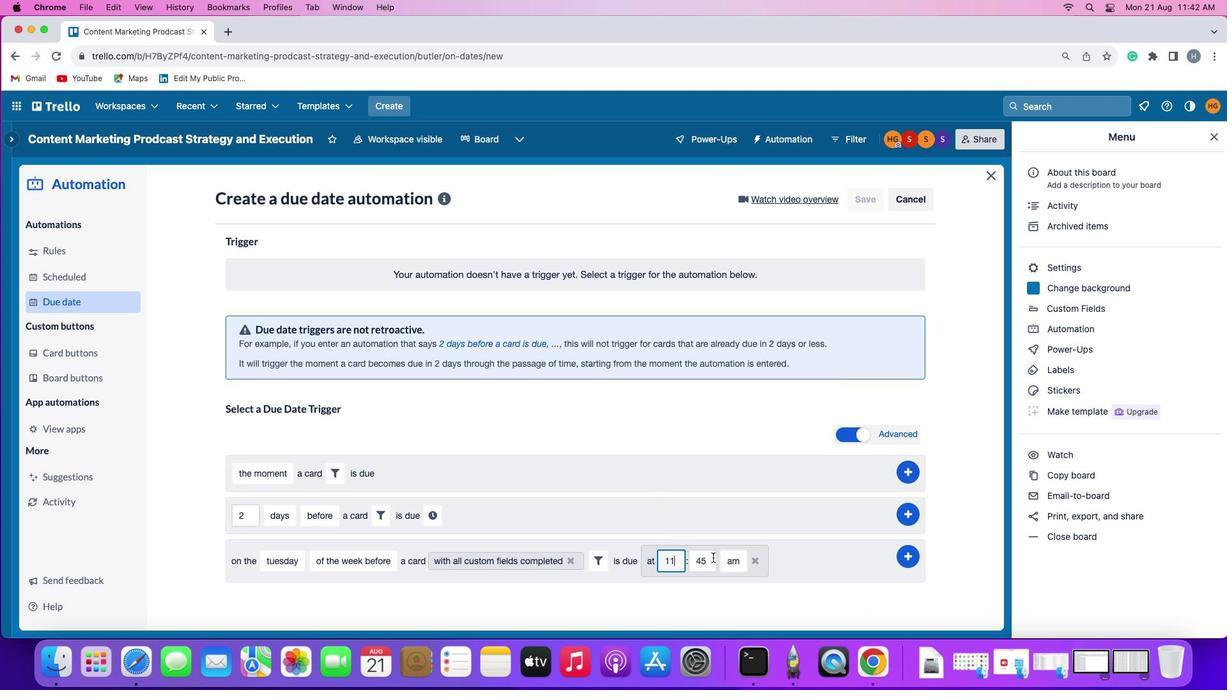
Action: Mouse pressed left at (712, 558)
Screenshot: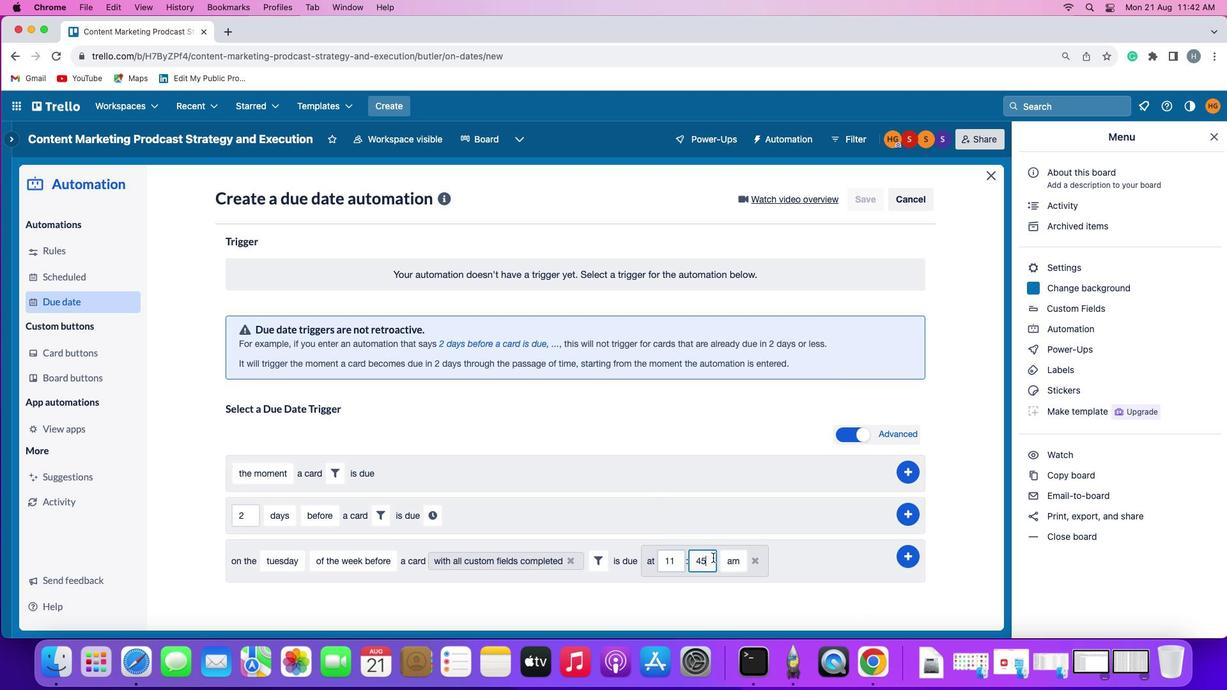 
Action: Key pressed Key.backspaceKey.backspace
Screenshot: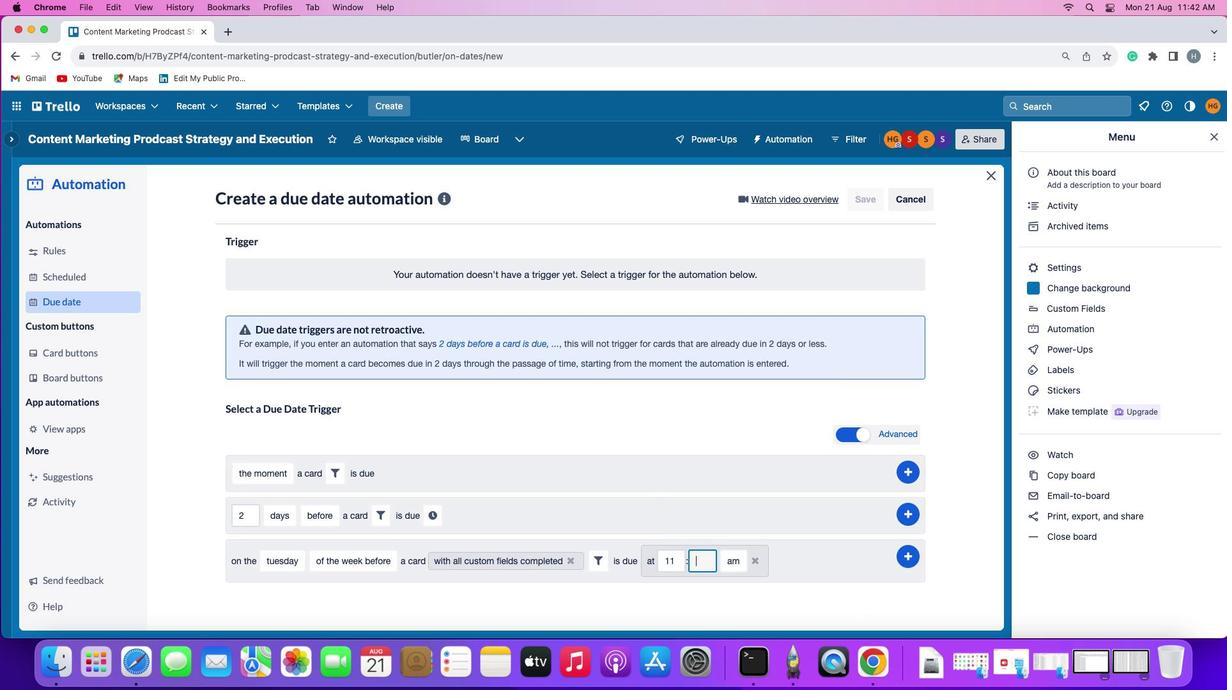 
Action: Mouse moved to (713, 557)
Screenshot: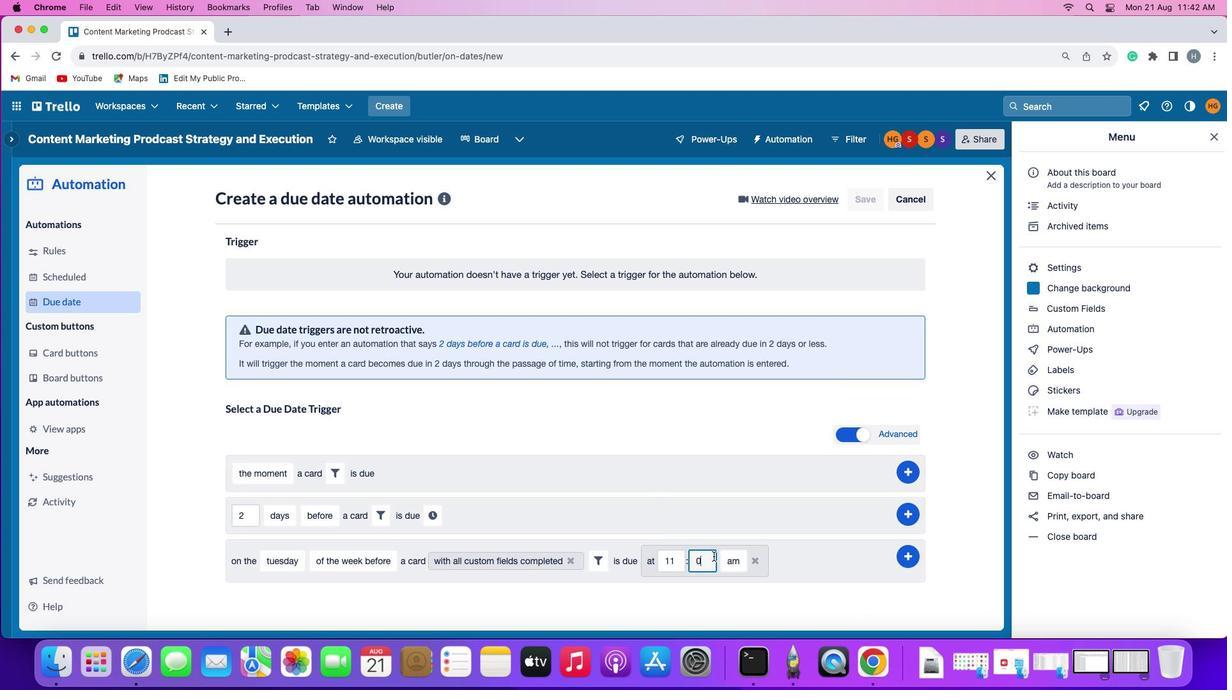 
Action: Key pressed '0'
Screenshot: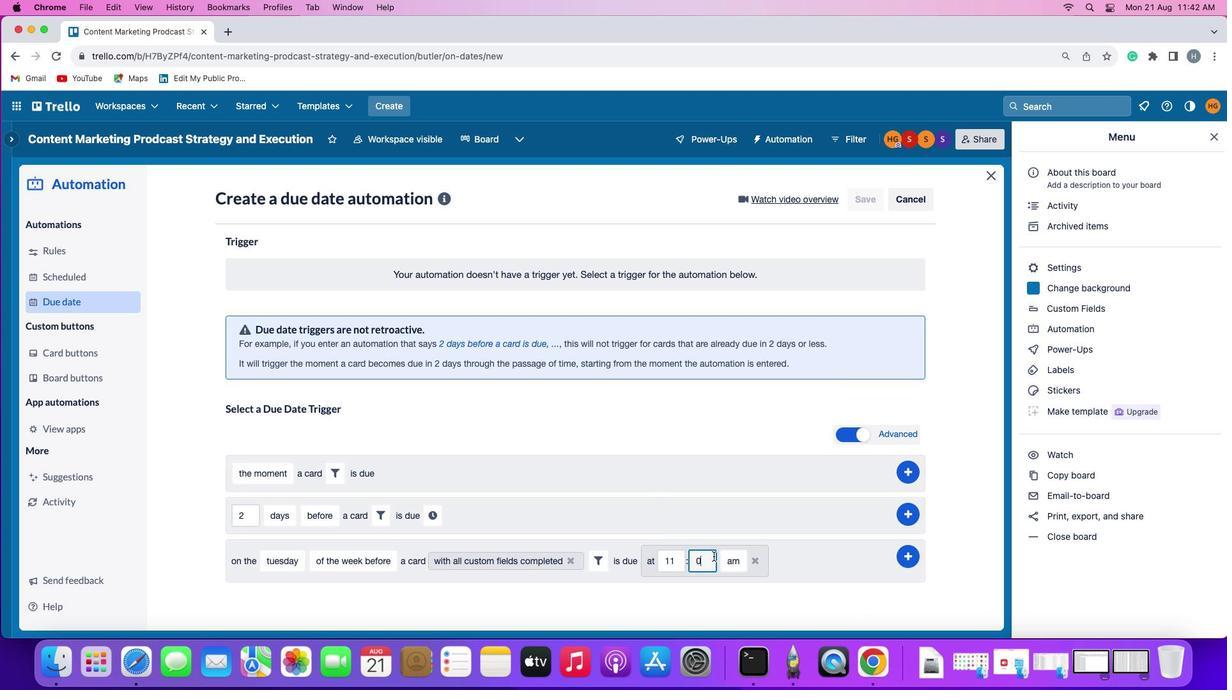 
Action: Mouse moved to (713, 556)
Screenshot: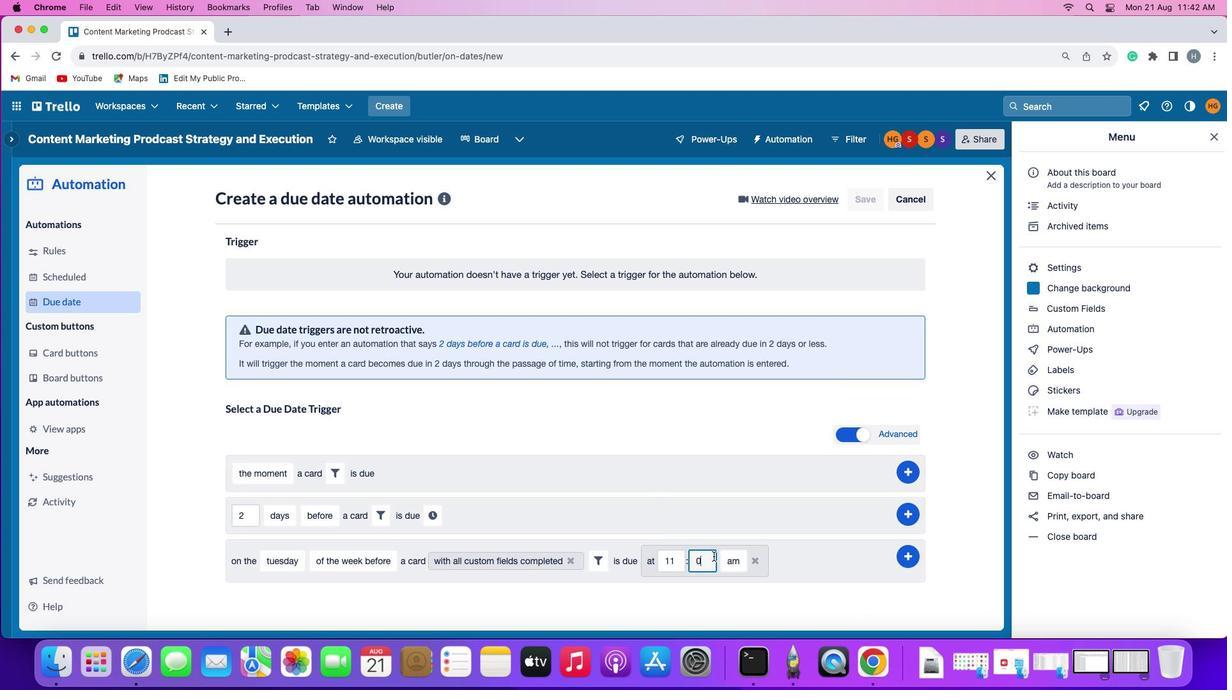 
Action: Key pressed '0'
Screenshot: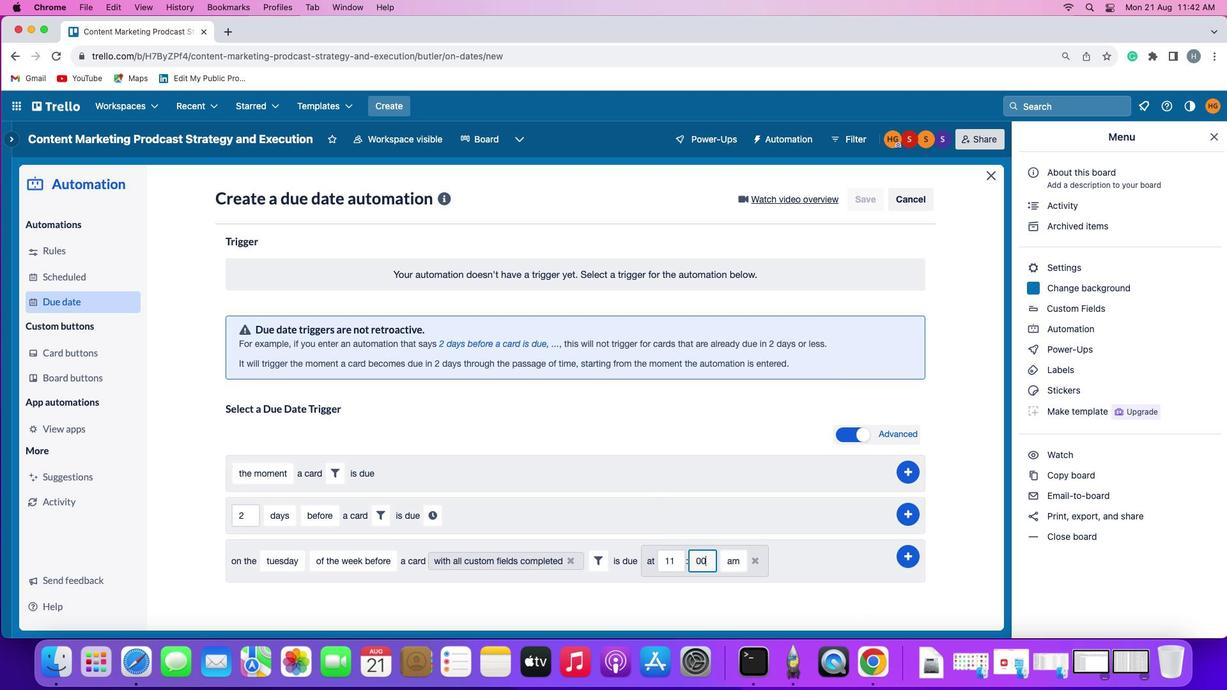 
Action: Mouse moved to (732, 555)
Screenshot: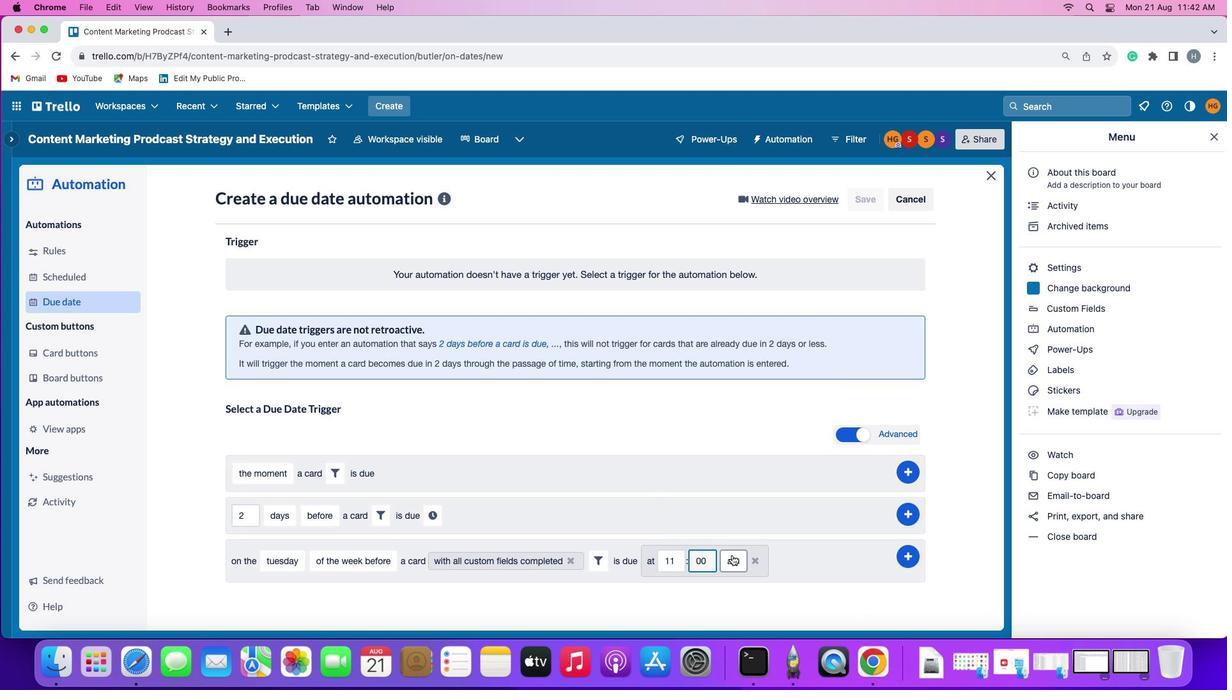 
Action: Mouse pressed left at (732, 555)
Screenshot: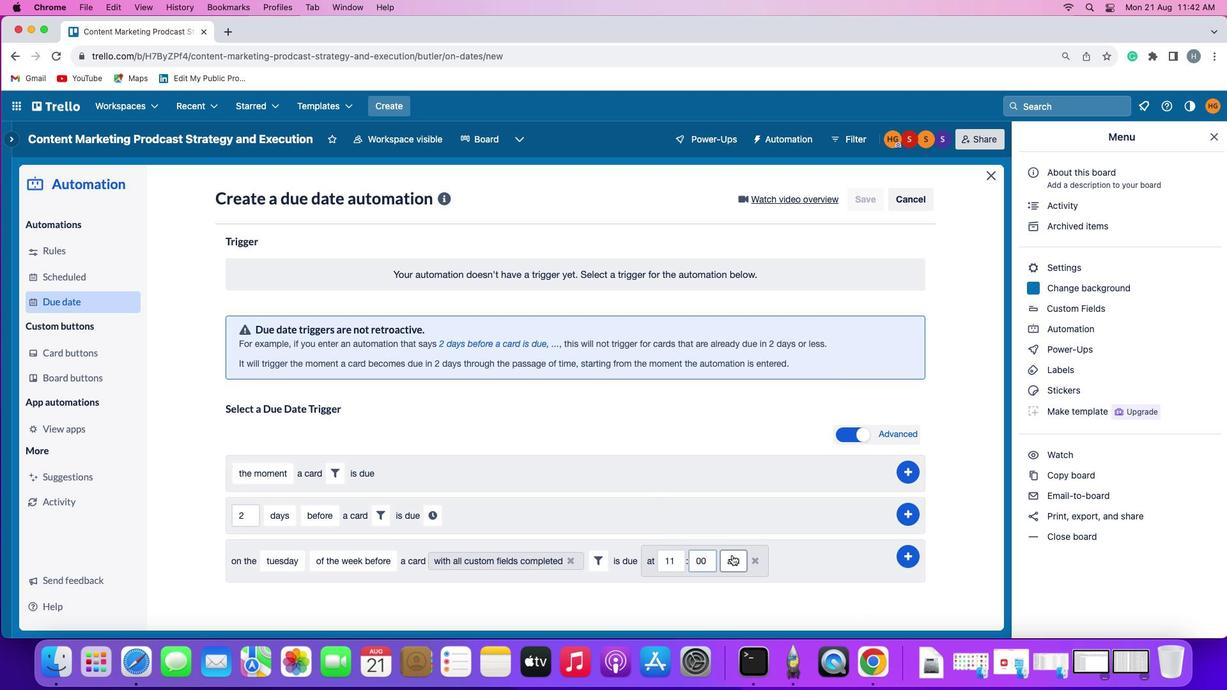 
Action: Mouse moved to (741, 576)
Screenshot: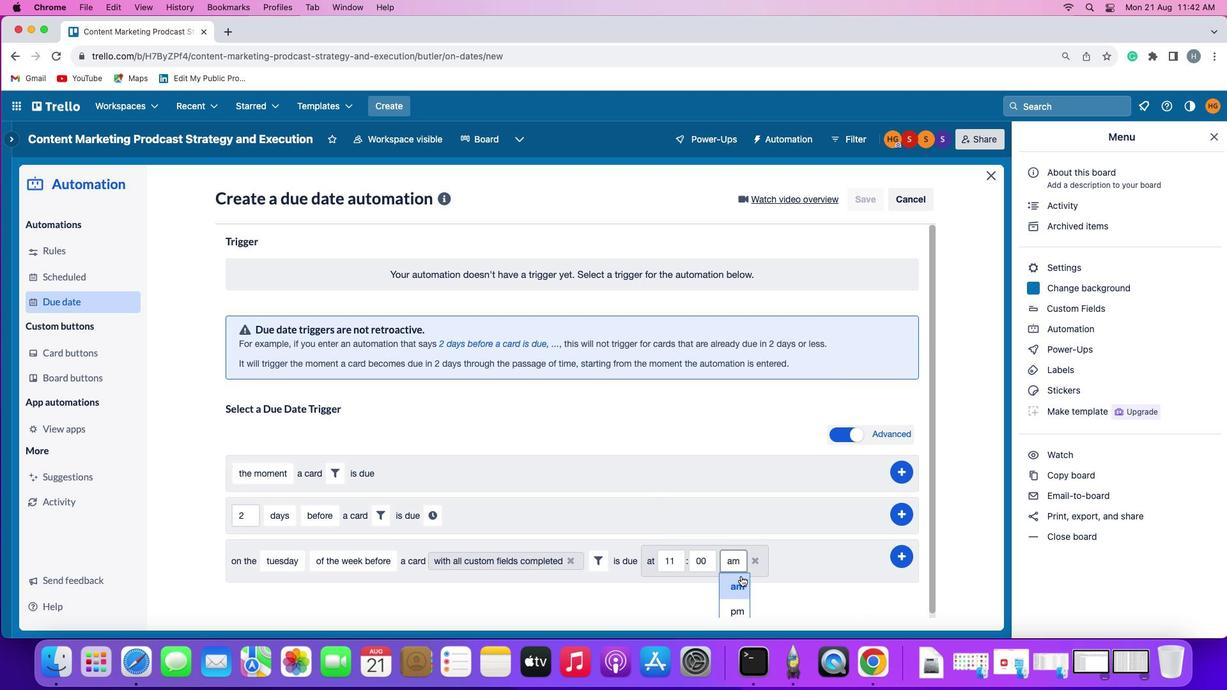 
Action: Mouse pressed left at (741, 576)
Screenshot: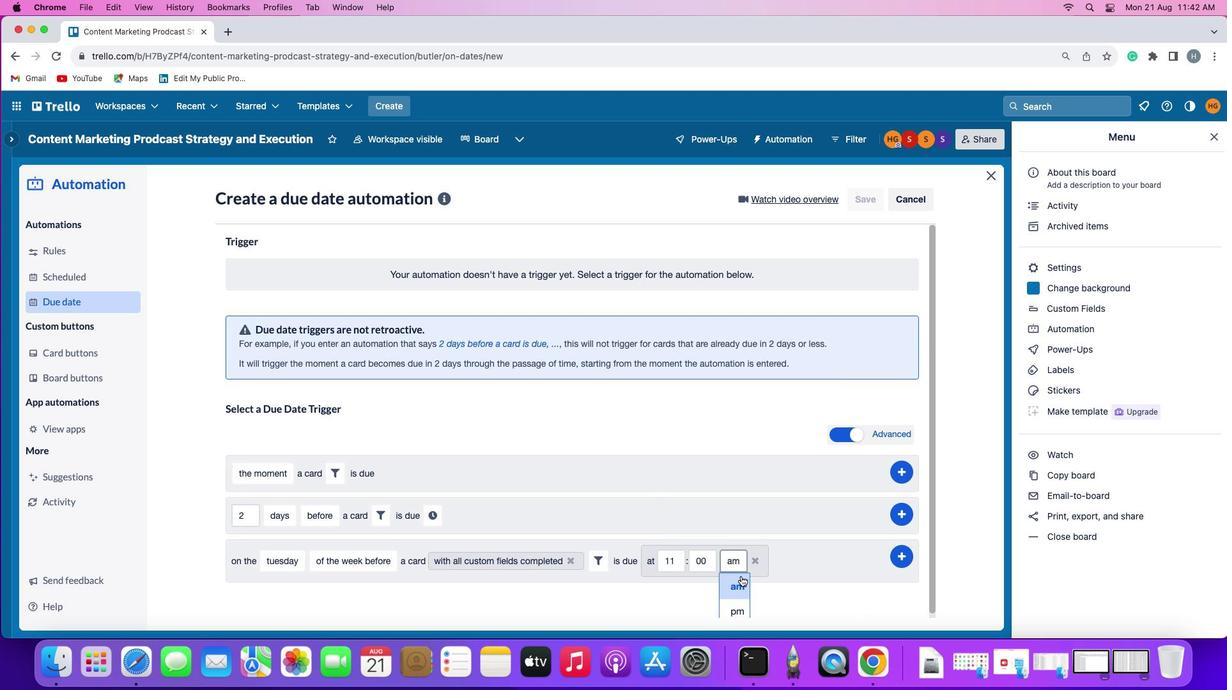 
Action: Mouse moved to (908, 556)
Screenshot: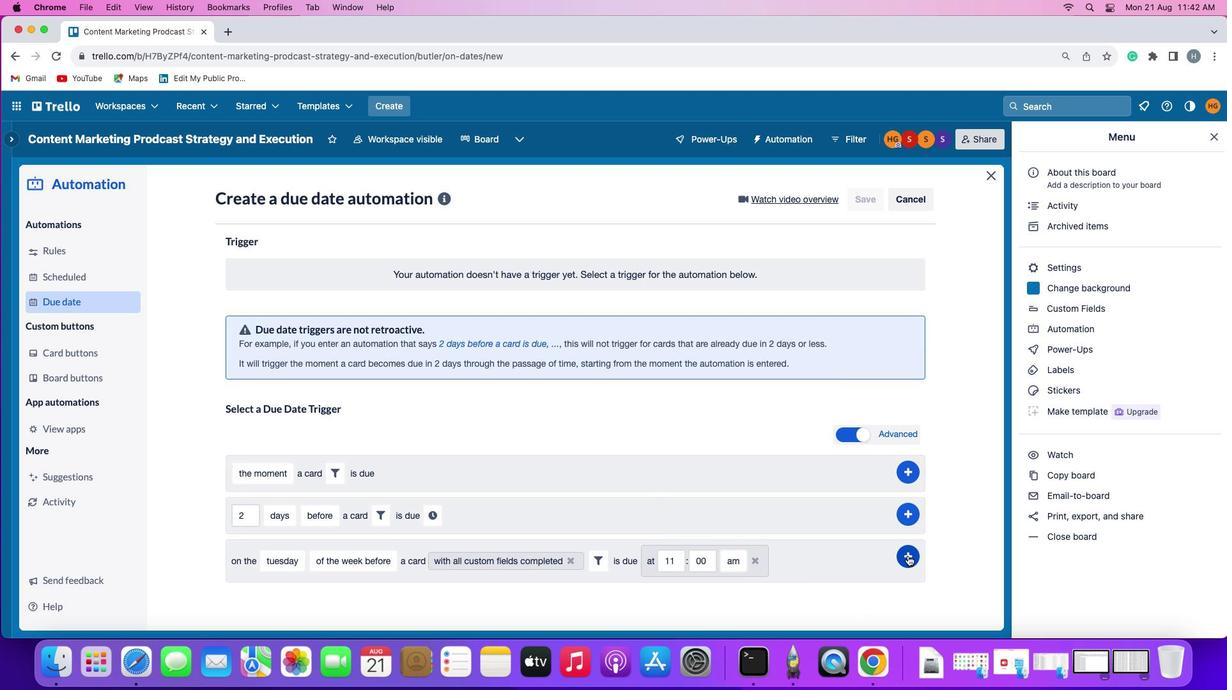 
Action: Mouse pressed left at (908, 556)
Screenshot: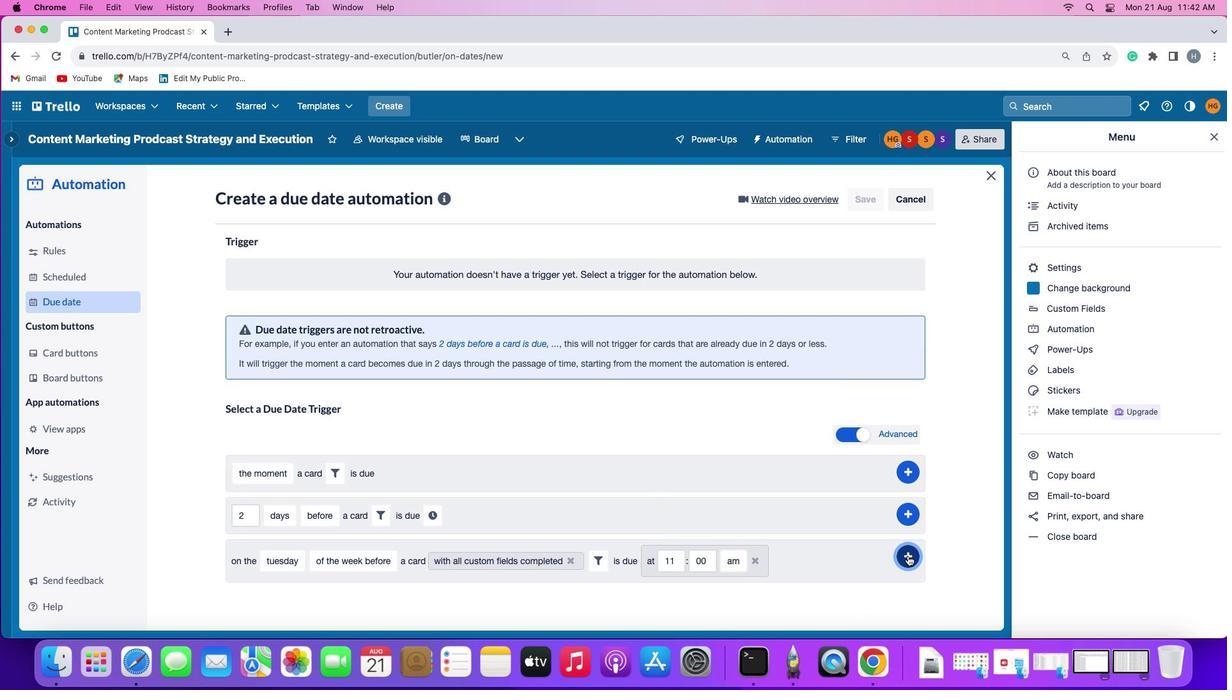 
Action: Mouse moved to (960, 437)
Screenshot: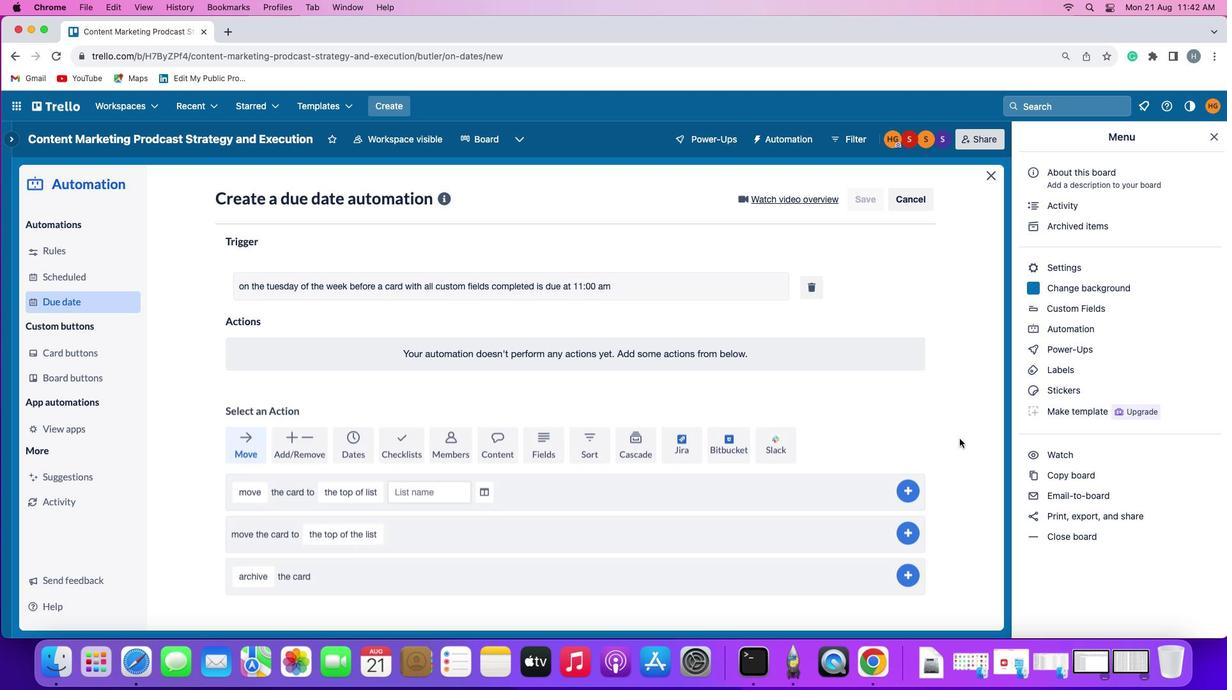 
